 Task: Add a signature Luis Hernandez containing Have a great National Alzheimers Disease Awareness Month, Luis Hernandez to email address softage.9@softage.net and add a folder Tax filings
Action: Mouse moved to (903, 60)
Screenshot: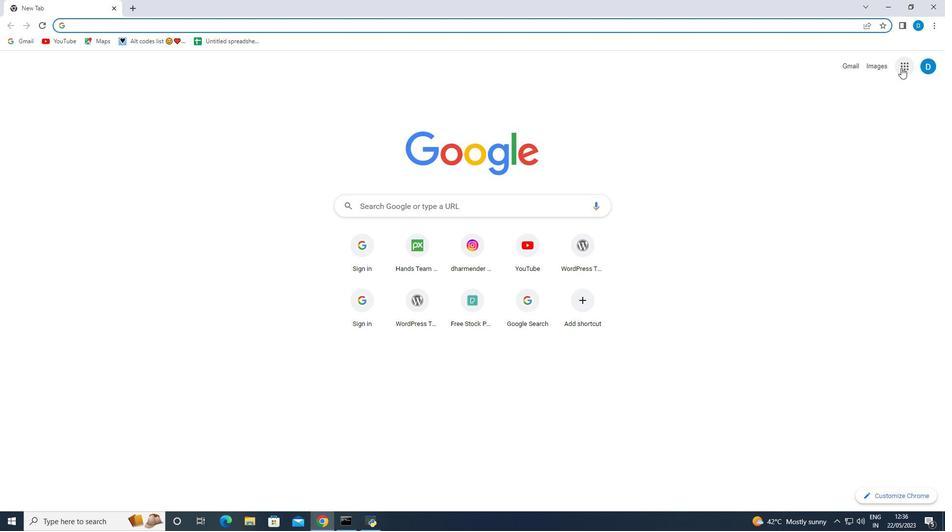 
Action: Mouse pressed left at (903, 60)
Screenshot: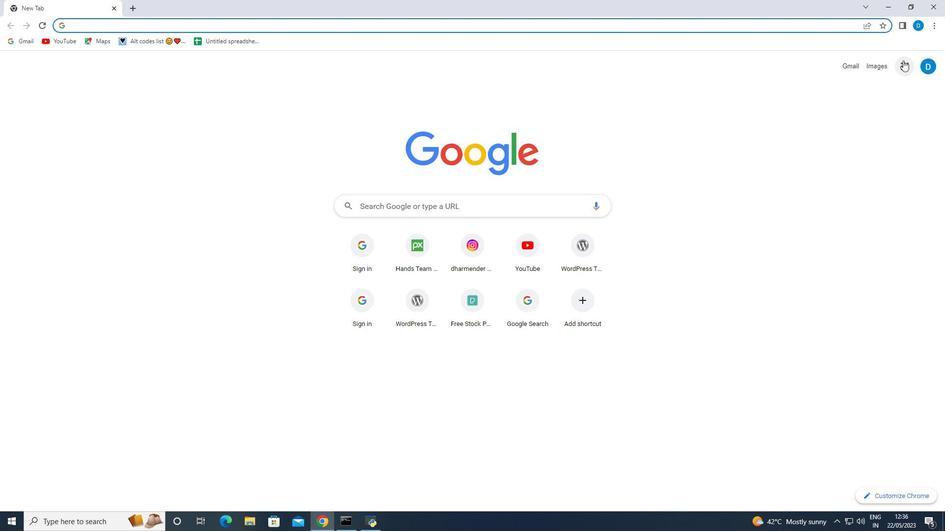 
Action: Mouse moved to (821, 213)
Screenshot: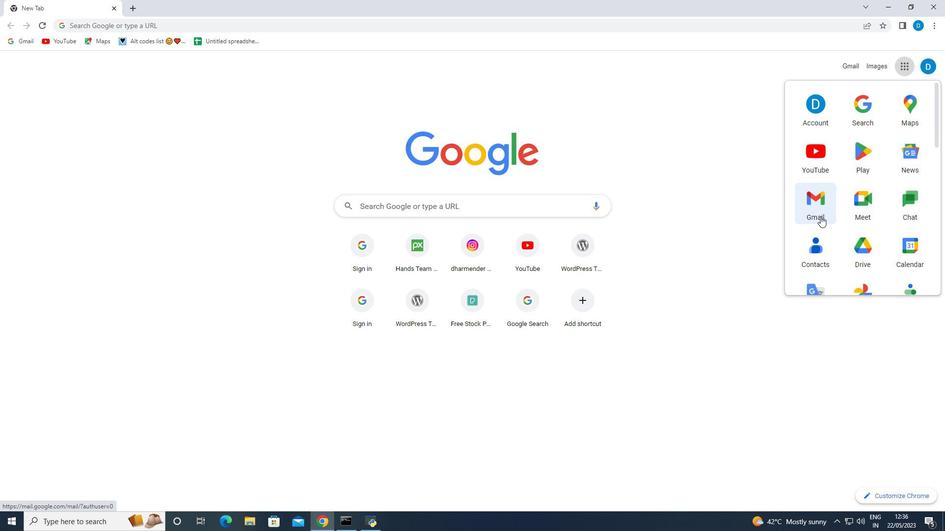 
Action: Mouse pressed left at (821, 213)
Screenshot: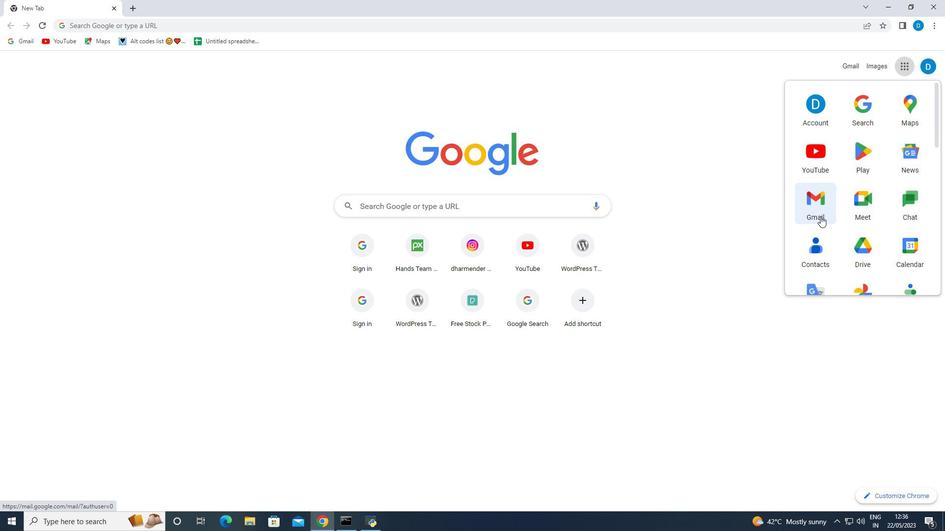 
Action: Mouse moved to (880, 68)
Screenshot: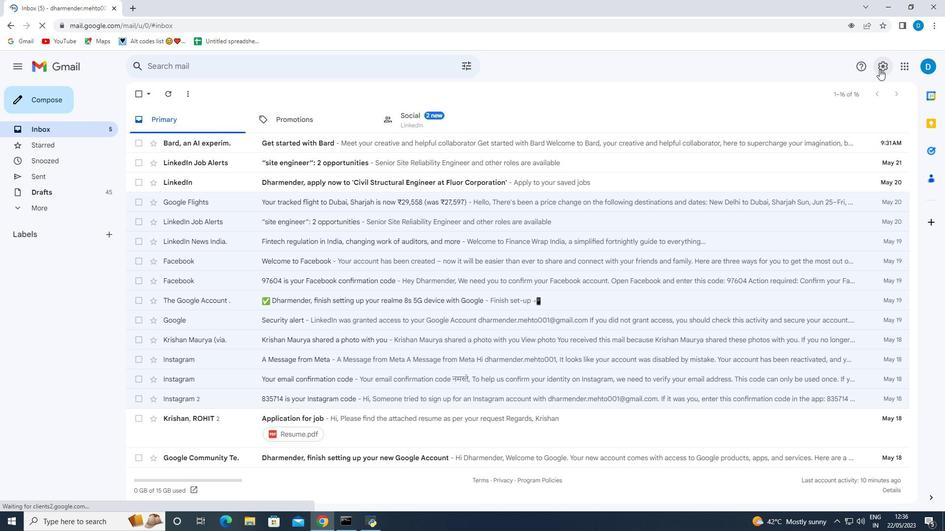 
Action: Mouse pressed left at (880, 68)
Screenshot: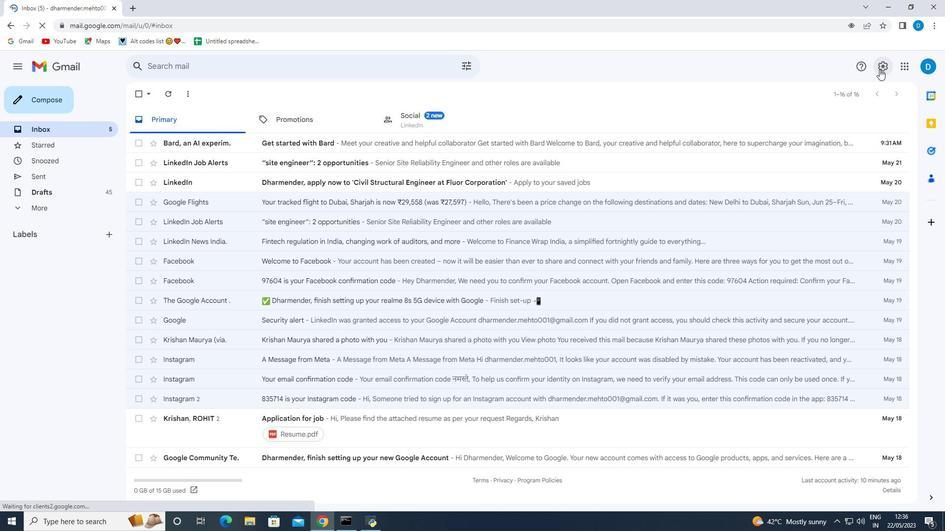 
Action: Mouse moved to (852, 117)
Screenshot: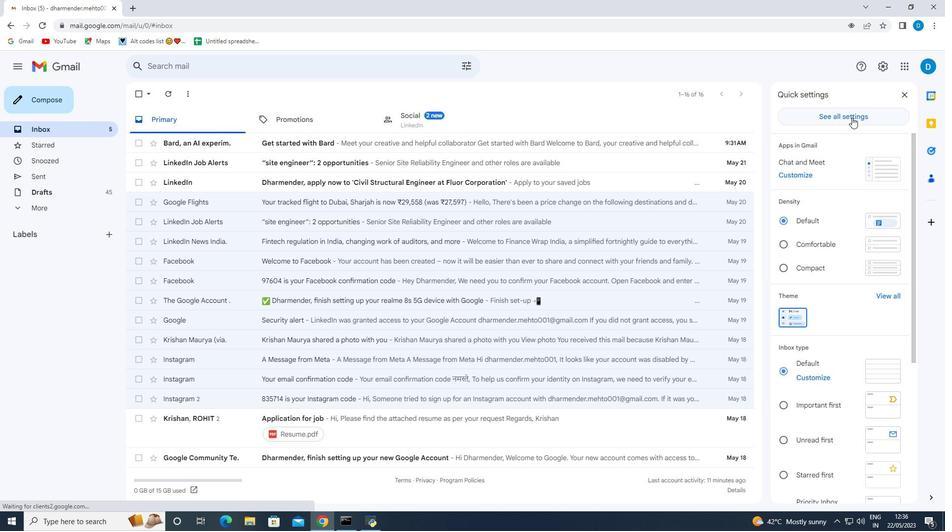 
Action: Mouse pressed left at (852, 117)
Screenshot: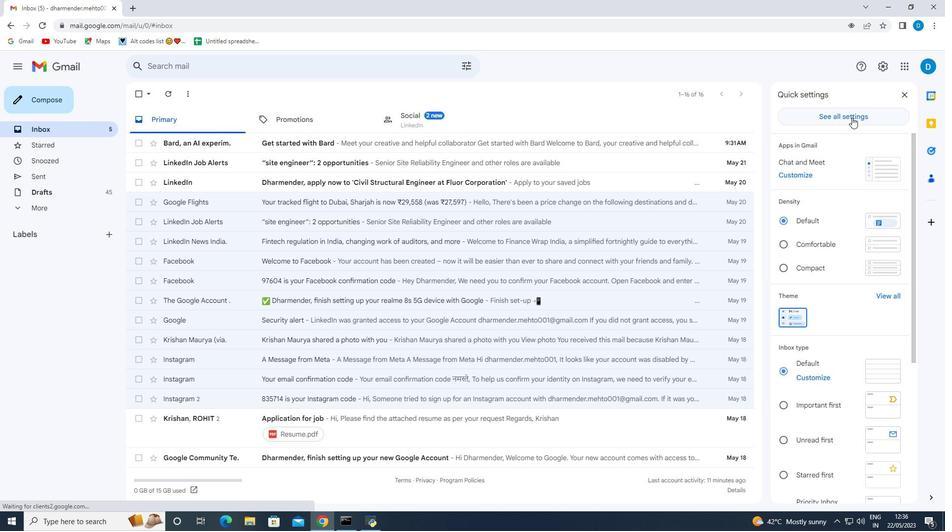 
Action: Mouse moved to (329, 271)
Screenshot: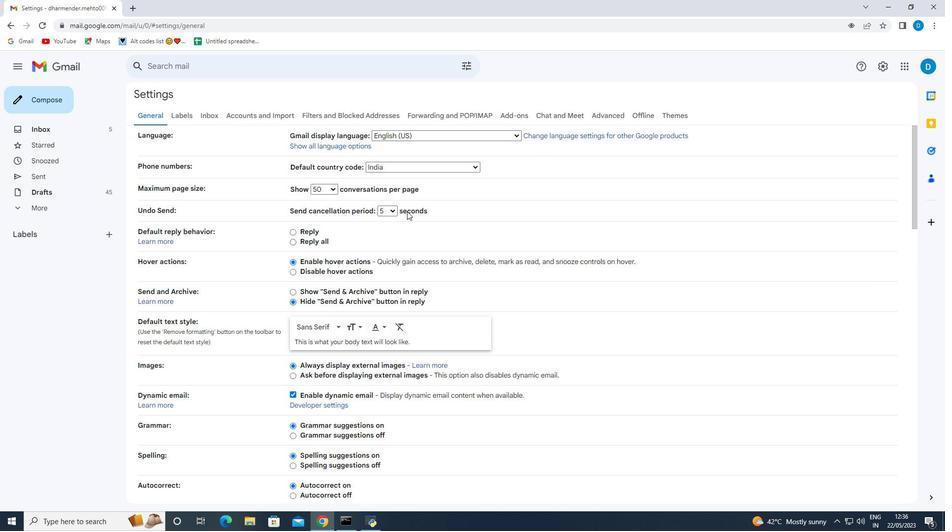 
Action: Mouse scrolled (329, 271) with delta (0, 0)
Screenshot: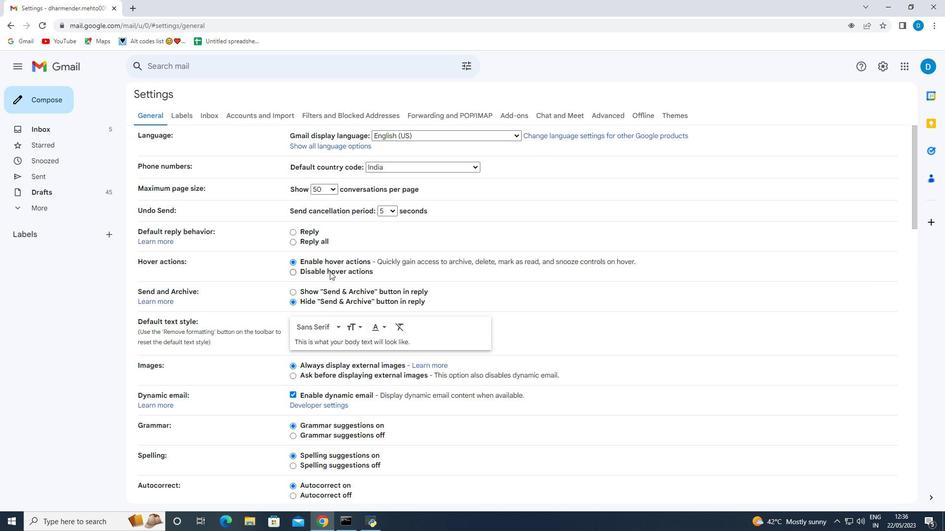 
Action: Mouse scrolled (329, 271) with delta (0, 0)
Screenshot: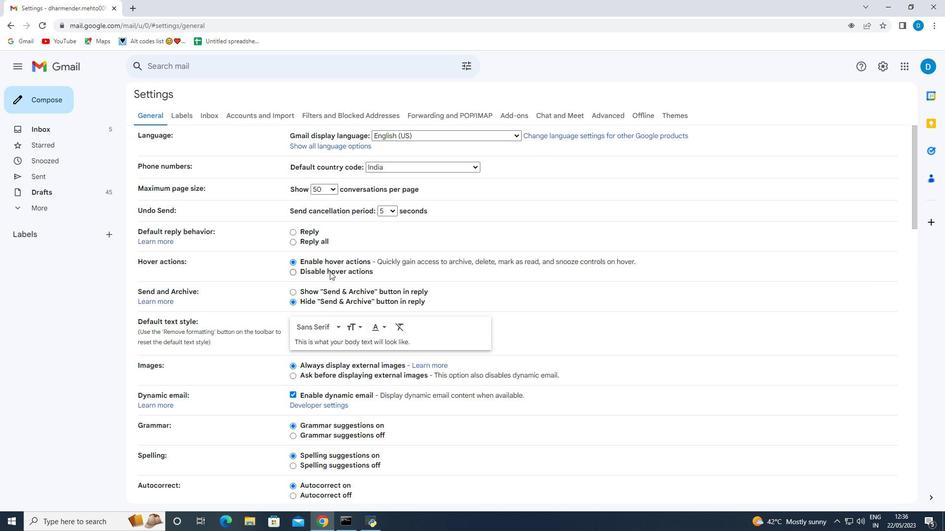
Action: Mouse scrolled (329, 271) with delta (0, 0)
Screenshot: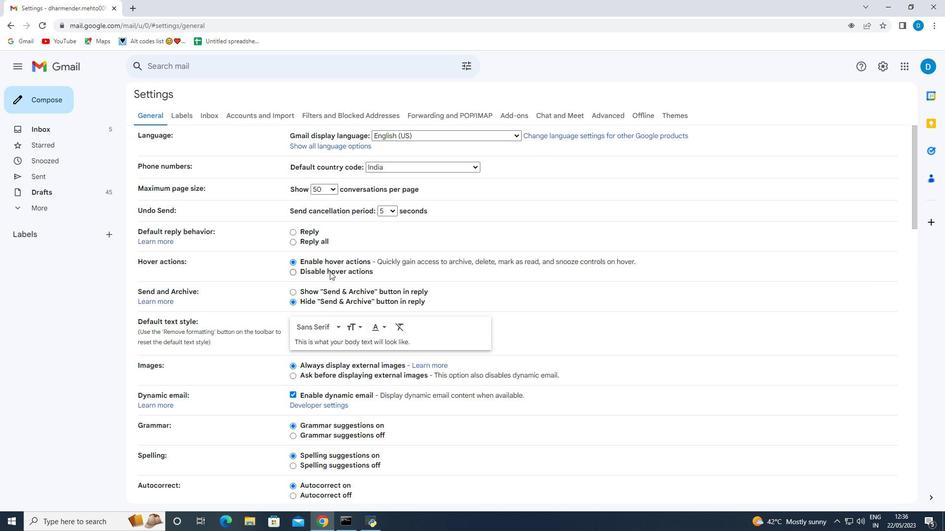 
Action: Mouse scrolled (329, 271) with delta (0, 0)
Screenshot: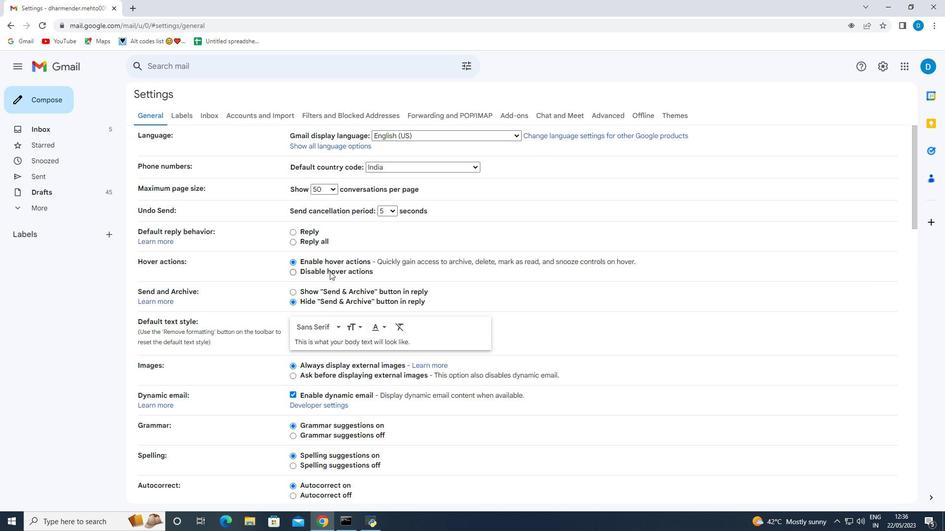 
Action: Mouse scrolled (329, 271) with delta (0, 0)
Screenshot: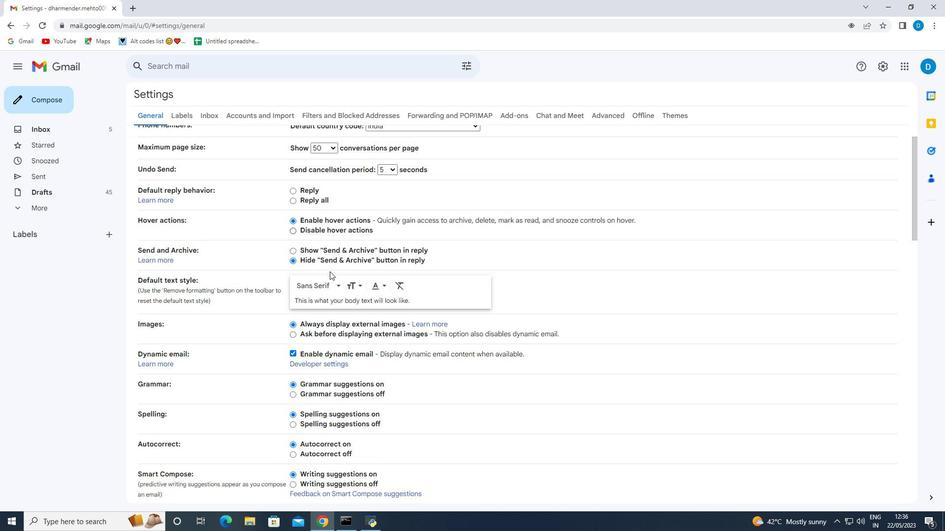 
Action: Mouse scrolled (329, 271) with delta (0, 0)
Screenshot: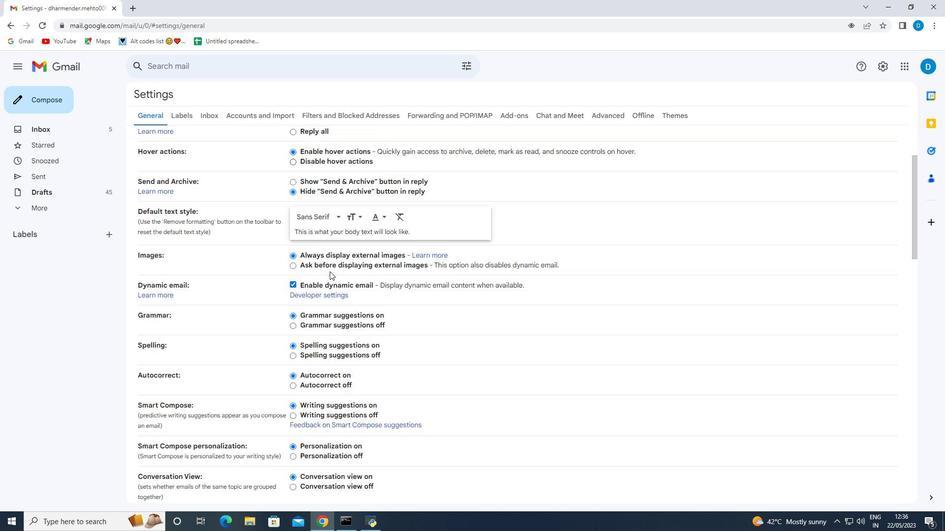 
Action: Mouse scrolled (329, 271) with delta (0, 0)
Screenshot: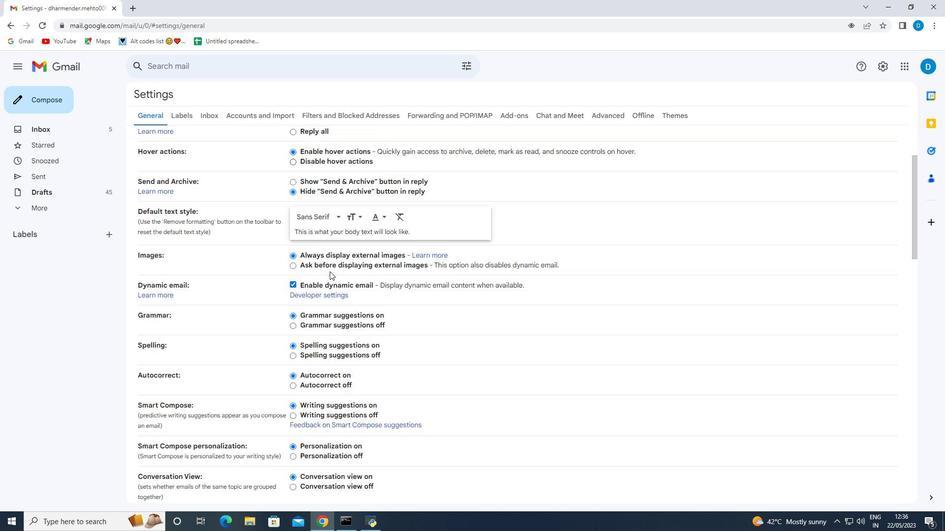 
Action: Mouse scrolled (329, 271) with delta (0, 0)
Screenshot: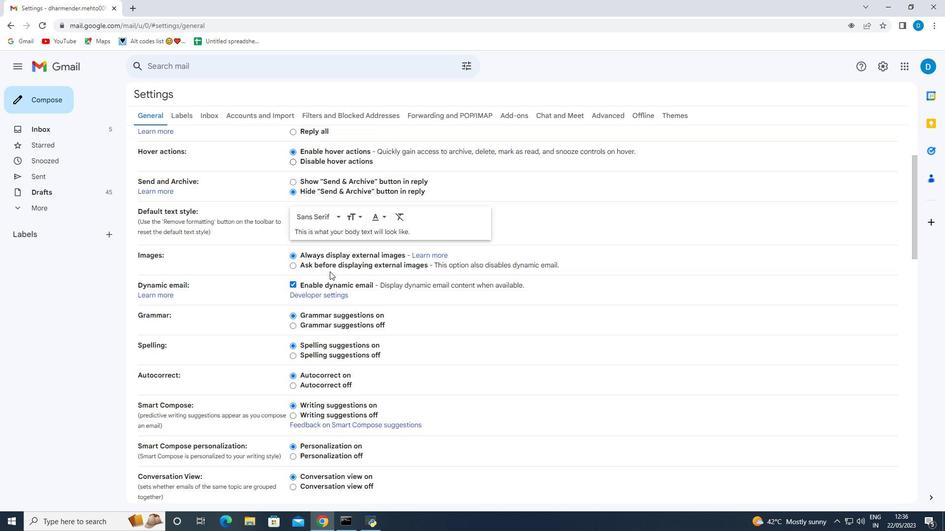 
Action: Mouse scrolled (329, 271) with delta (0, 0)
Screenshot: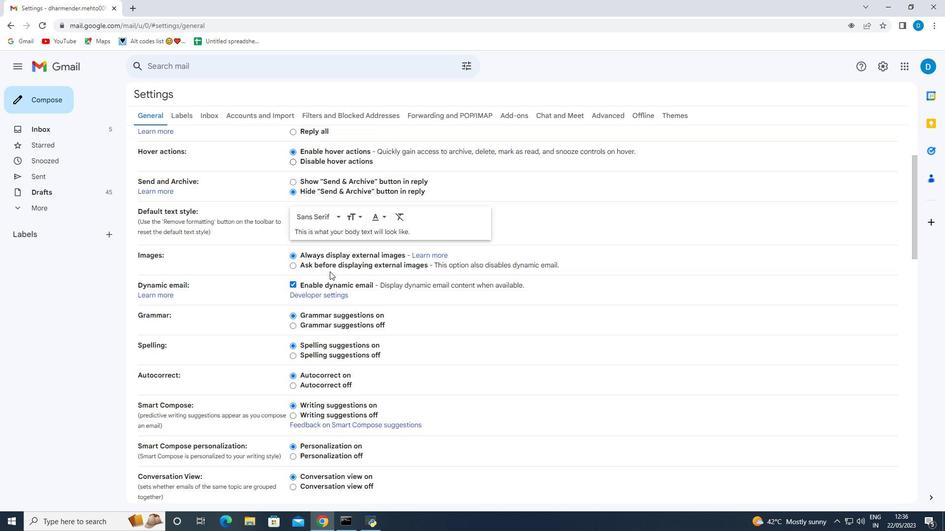 
Action: Mouse scrolled (329, 271) with delta (0, 0)
Screenshot: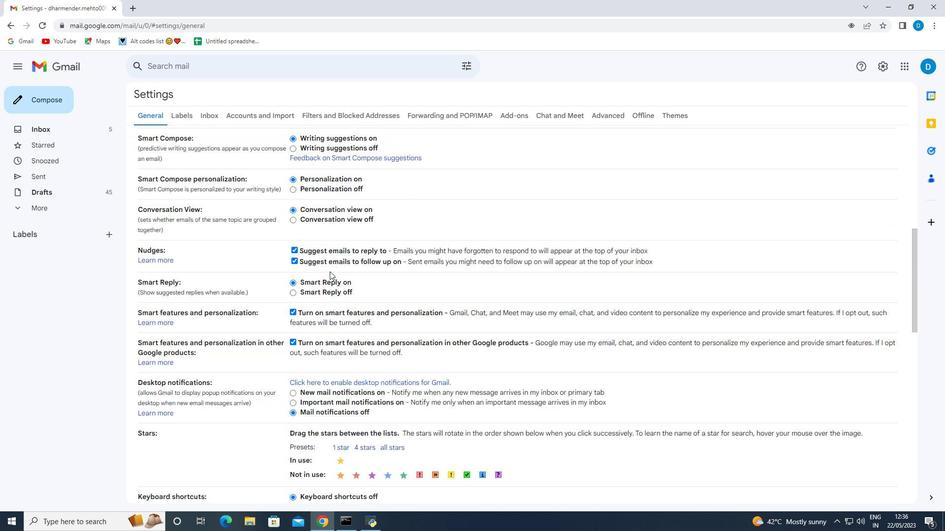 
Action: Mouse scrolled (329, 271) with delta (0, 0)
Screenshot: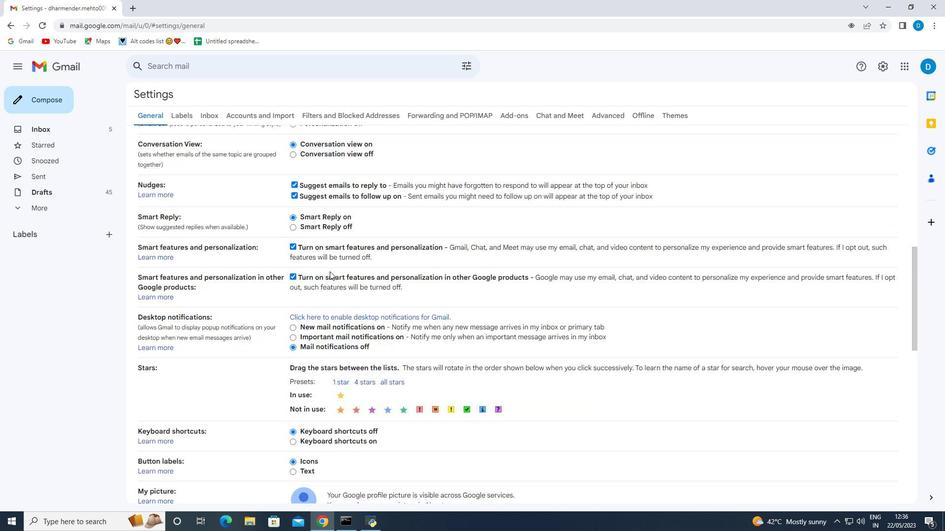 
Action: Mouse scrolled (329, 271) with delta (0, 0)
Screenshot: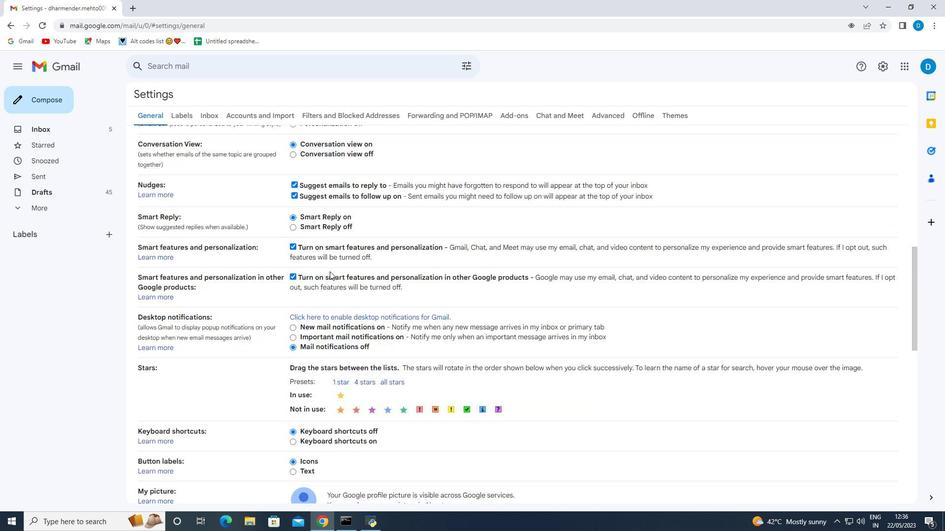 
Action: Mouse scrolled (329, 271) with delta (0, 0)
Screenshot: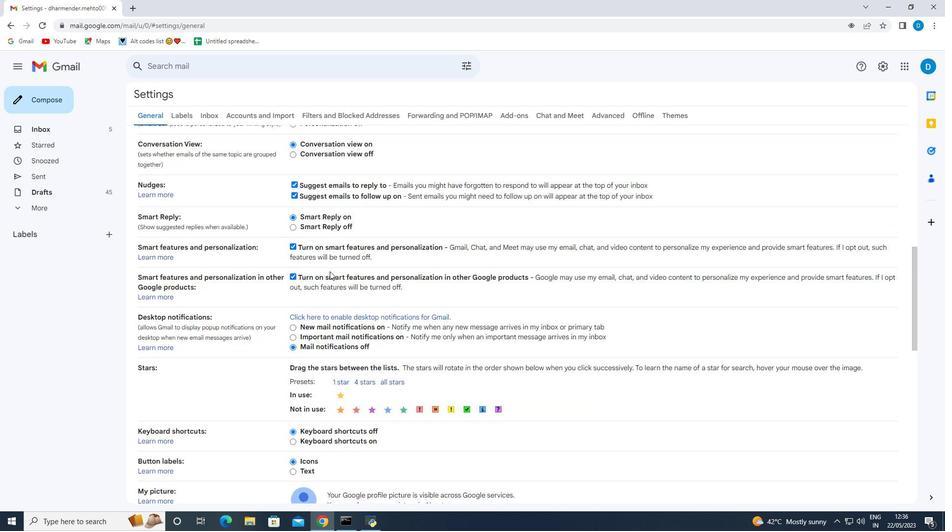
Action: Mouse scrolled (329, 271) with delta (0, 0)
Screenshot: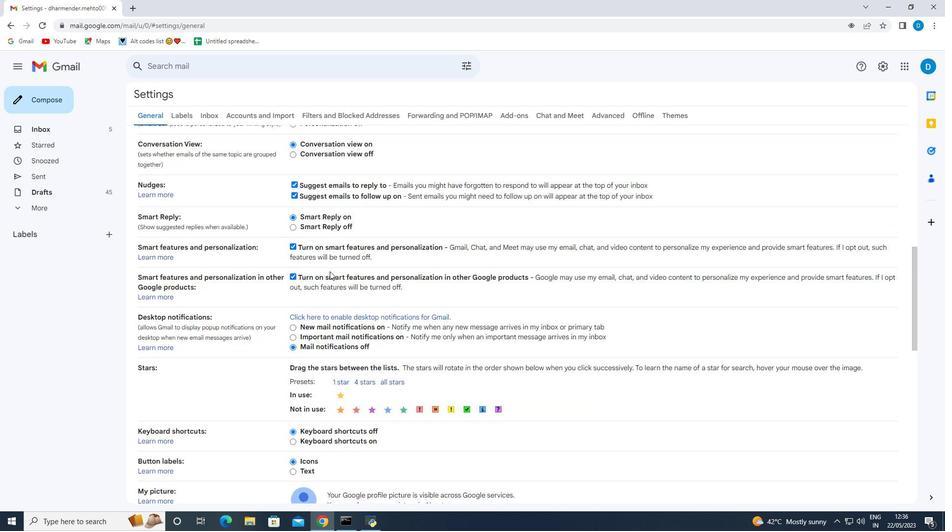 
Action: Mouse scrolled (329, 271) with delta (0, 0)
Screenshot: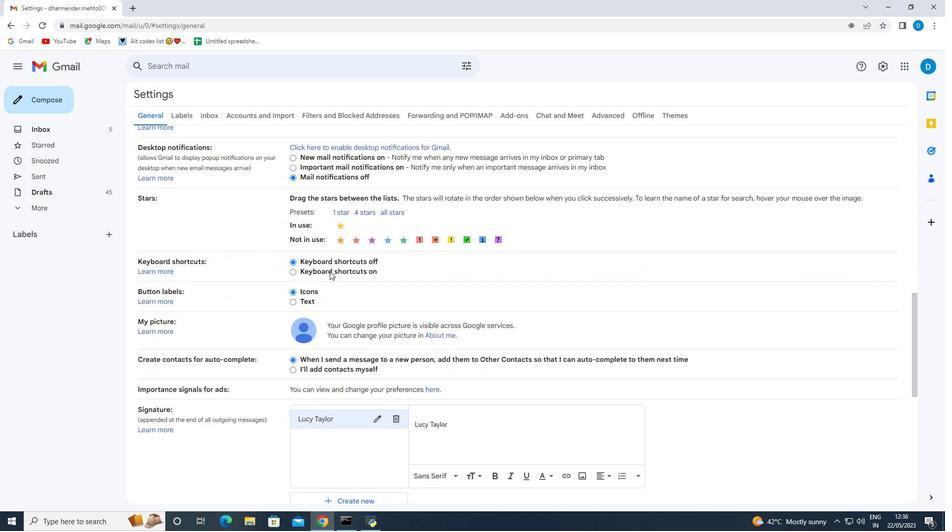 
Action: Mouse scrolled (329, 271) with delta (0, 0)
Screenshot: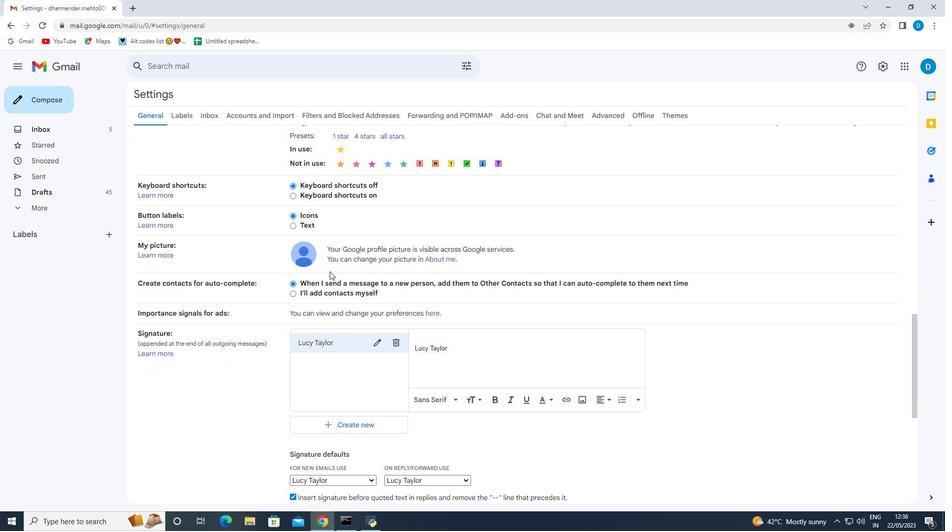 
Action: Mouse scrolled (329, 271) with delta (0, 0)
Screenshot: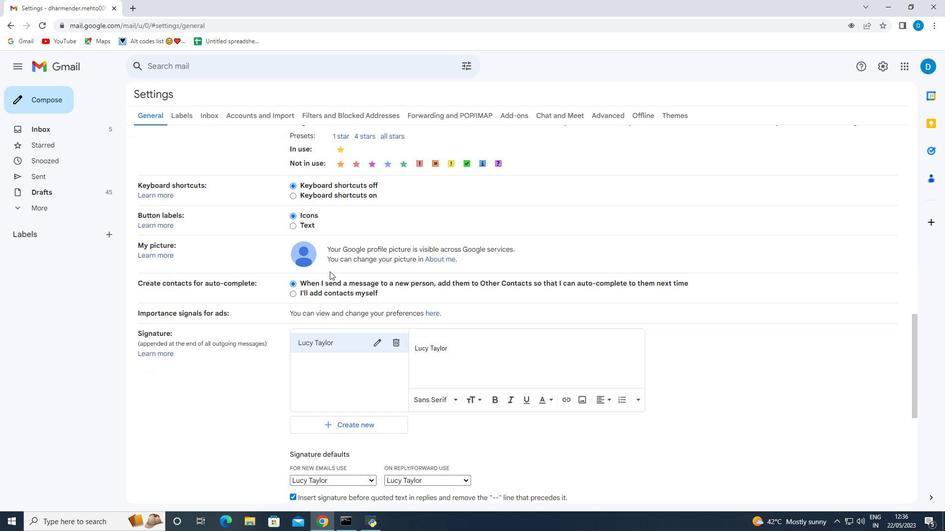 
Action: Mouse moved to (393, 192)
Screenshot: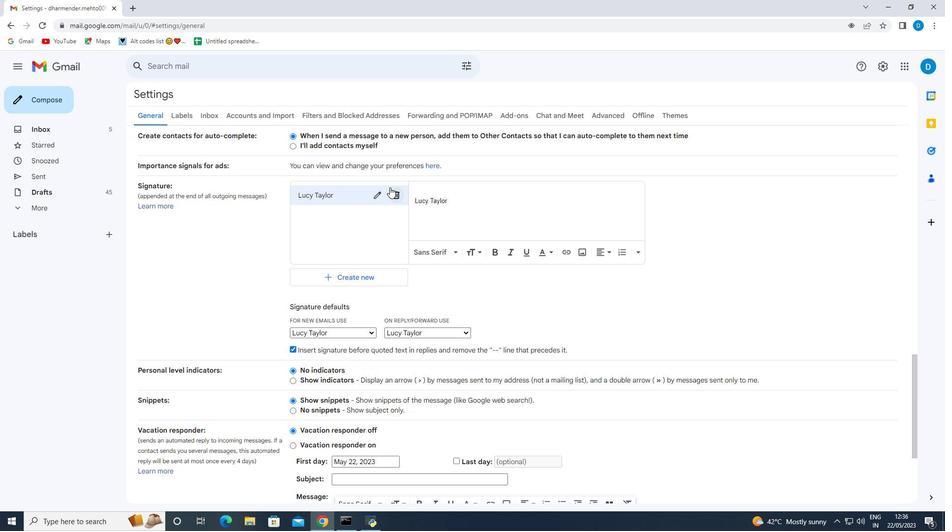 
Action: Mouse pressed left at (393, 192)
Screenshot: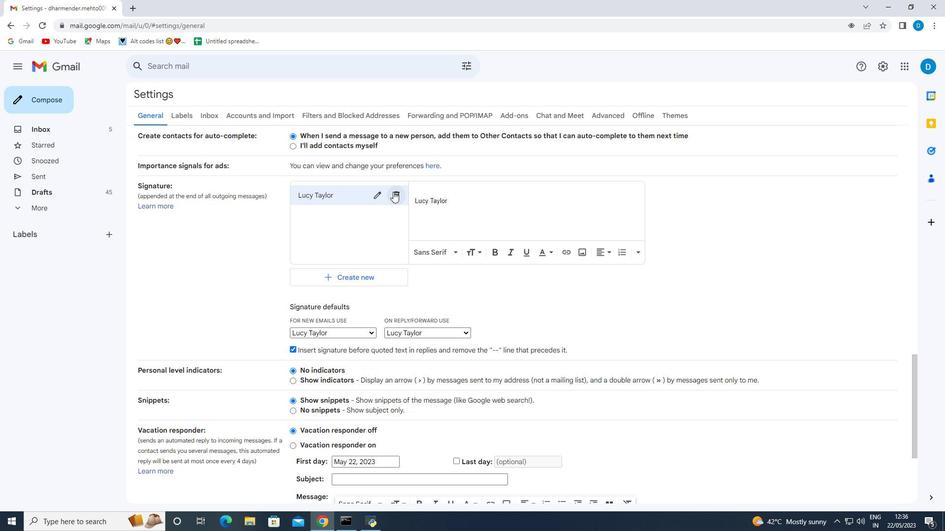 
Action: Mouse moved to (556, 301)
Screenshot: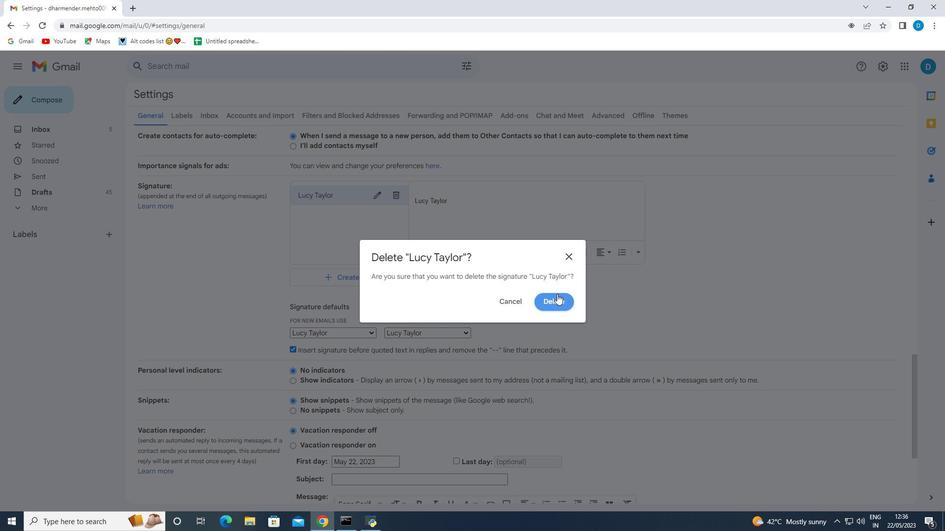 
Action: Mouse pressed left at (556, 301)
Screenshot: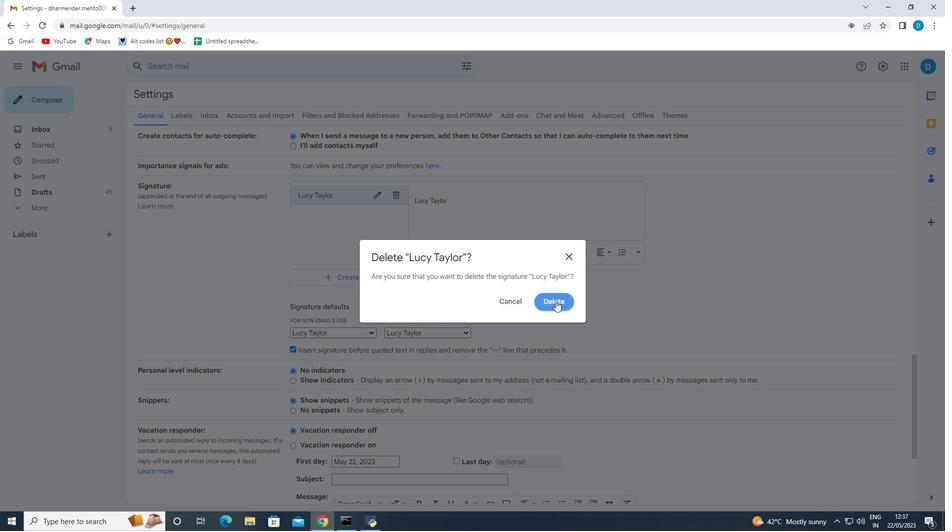 
Action: Mouse moved to (342, 205)
Screenshot: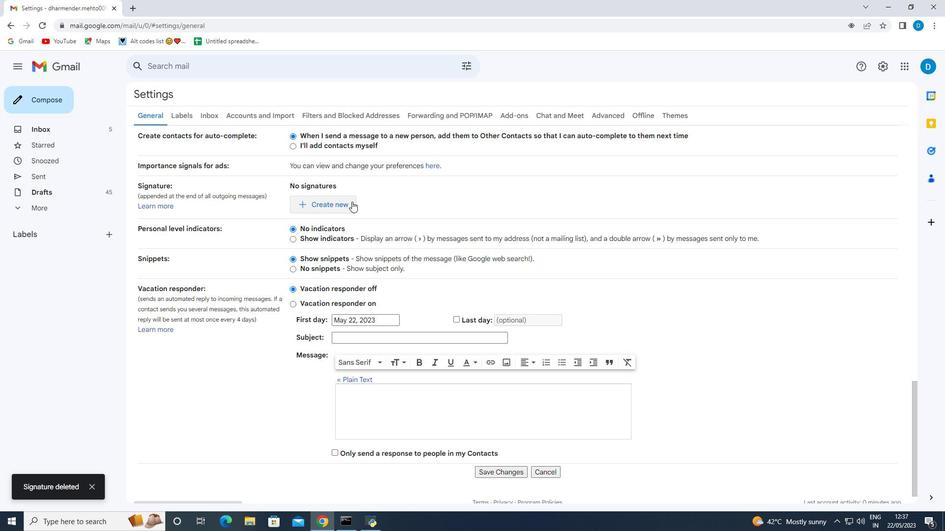 
Action: Mouse pressed left at (342, 205)
Screenshot: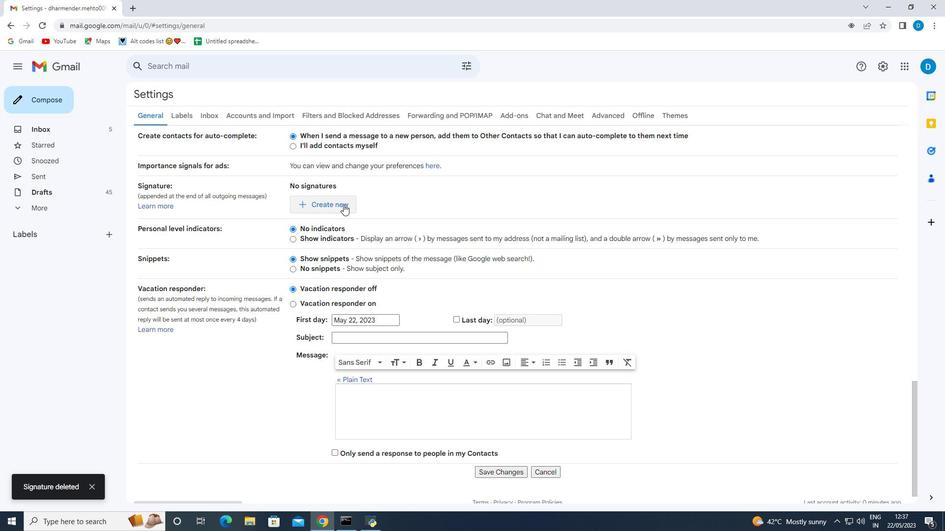 
Action: Mouse moved to (443, 275)
Screenshot: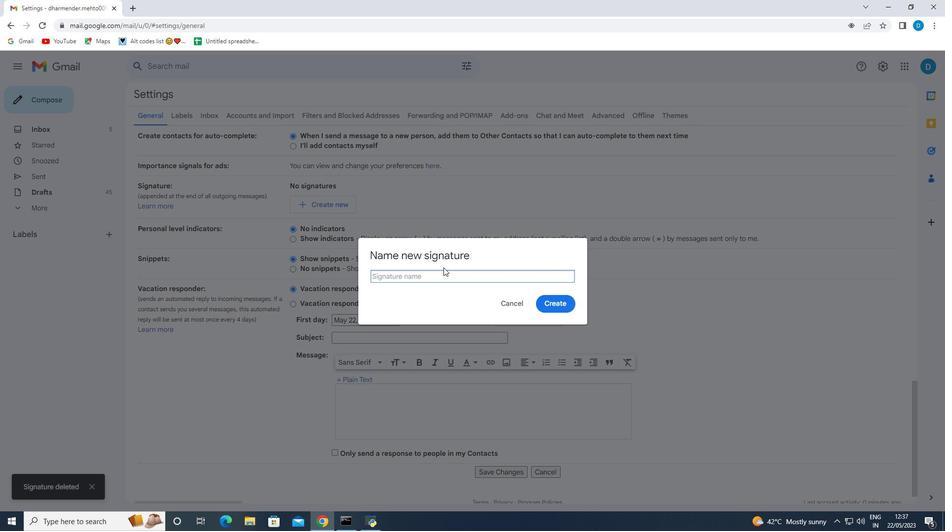 
Action: Mouse pressed left at (443, 275)
Screenshot: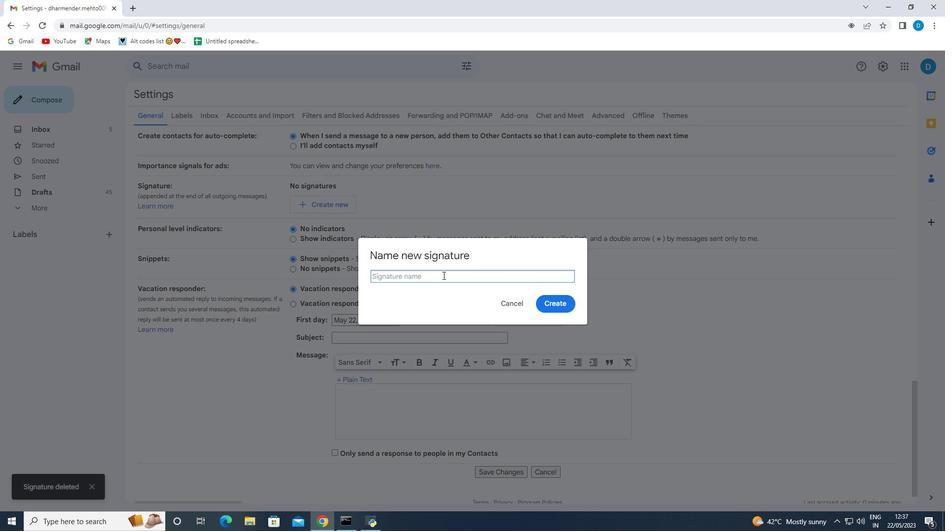 
Action: Key pressed <Key.shift>Li<Key.backspace>uis<Key.space><Key.shift>Hernandez
Screenshot: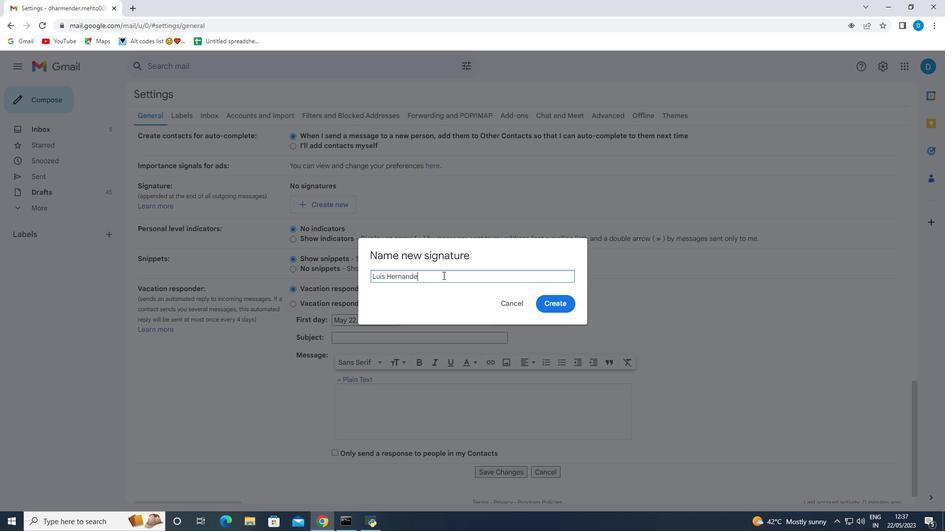 
Action: Mouse moved to (556, 301)
Screenshot: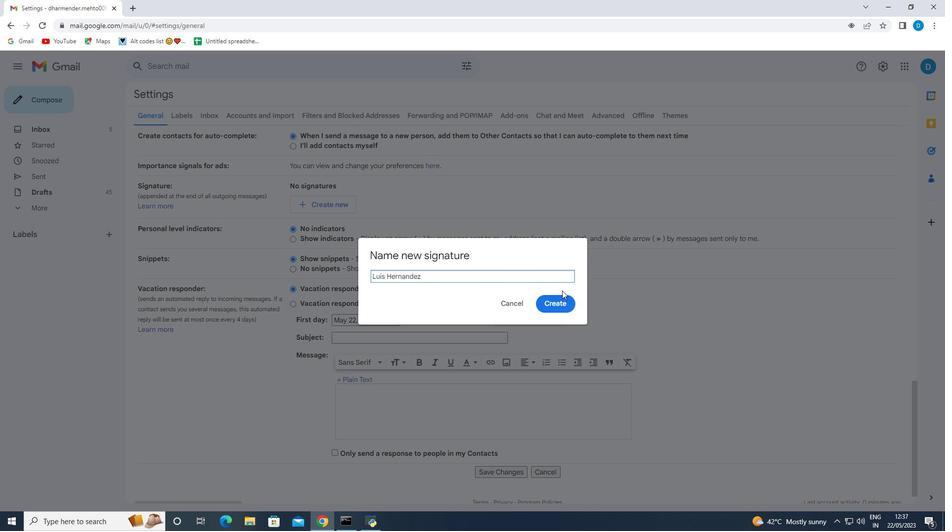 
Action: Mouse pressed left at (556, 301)
Screenshot: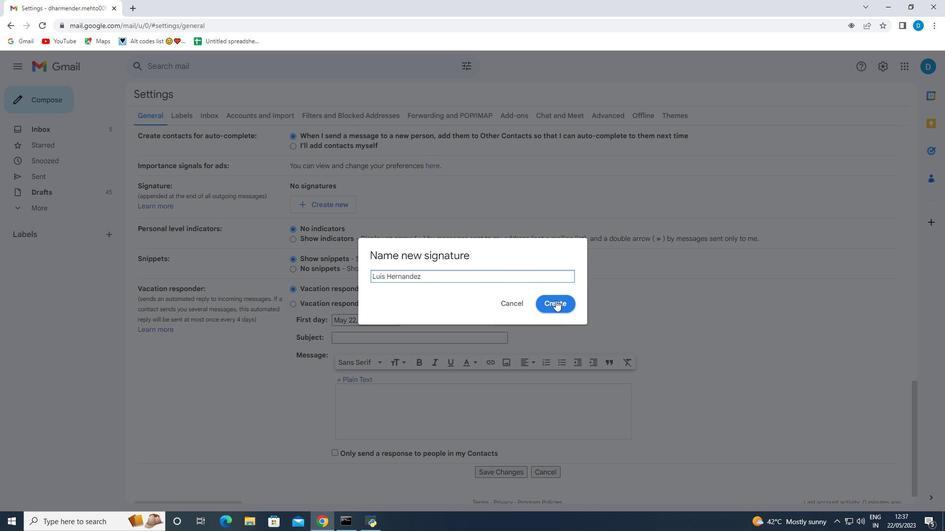 
Action: Mouse moved to (437, 213)
Screenshot: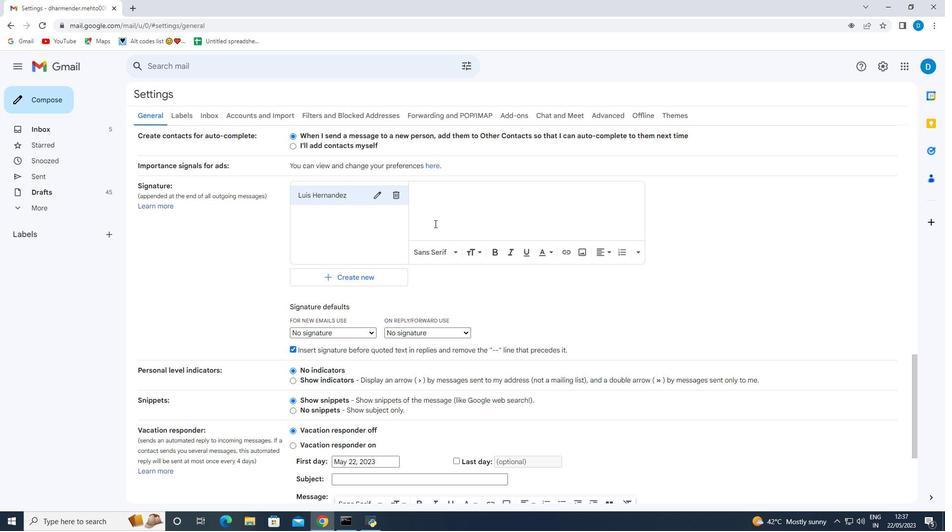 
Action: Mouse pressed left at (437, 213)
Screenshot: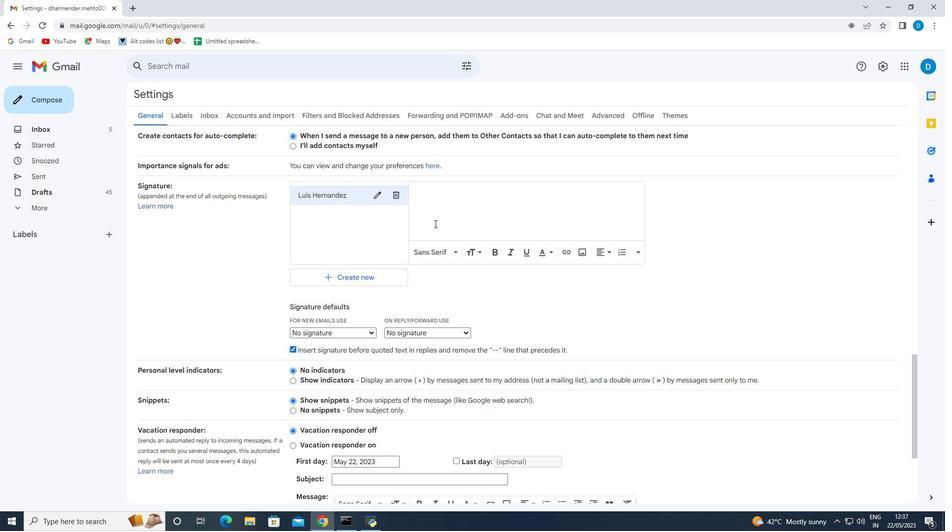 
Action: Mouse moved to (437, 213)
Screenshot: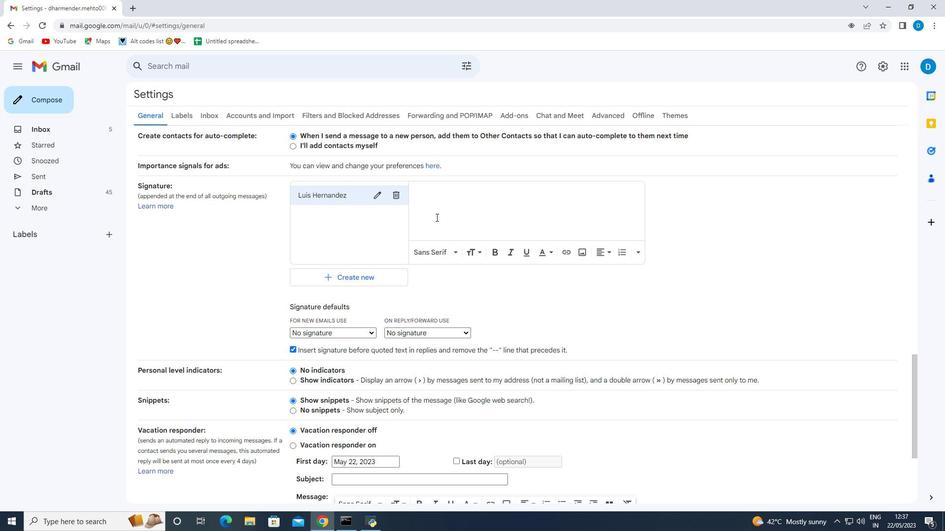 
Action: Key pressed <Key.enter><Key.shift>Luis<Key.space><Key.shift>Hernandez
Screenshot: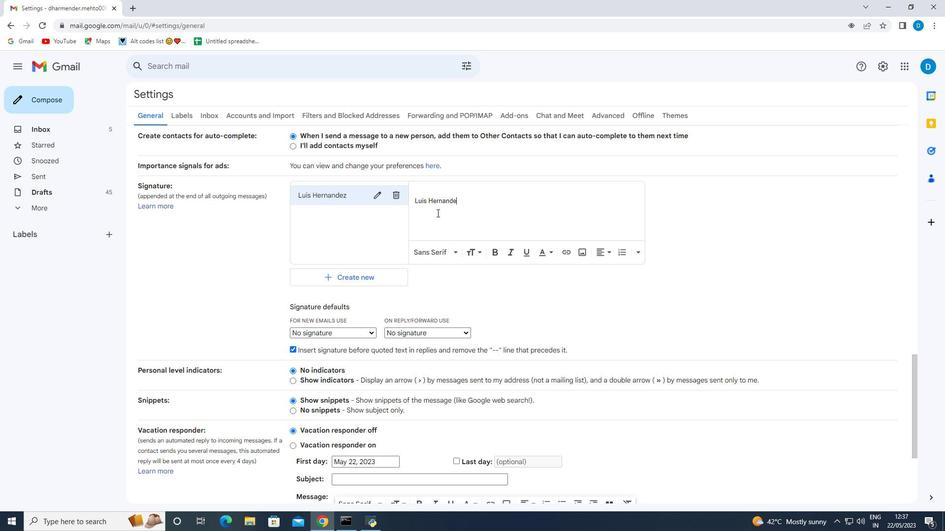 
Action: Mouse moved to (415, 332)
Screenshot: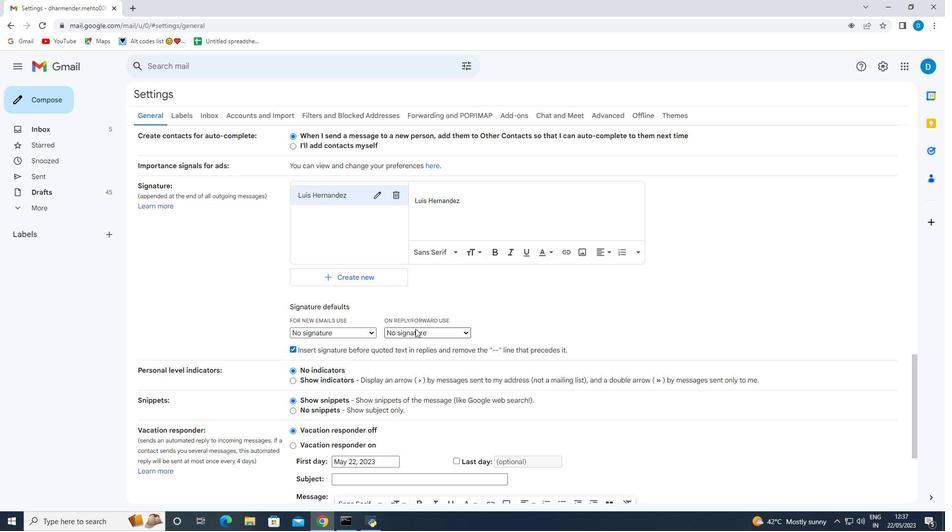 
Action: Mouse pressed left at (415, 332)
Screenshot: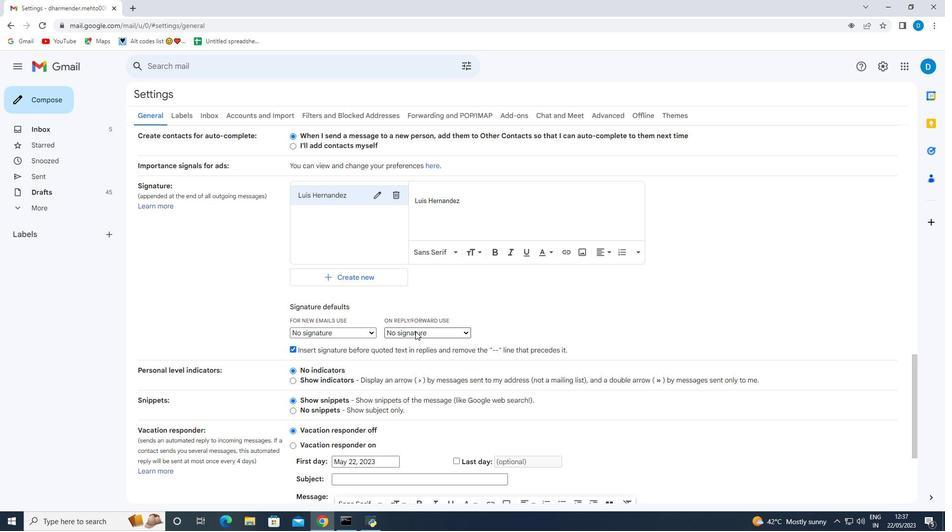 
Action: Mouse moved to (420, 351)
Screenshot: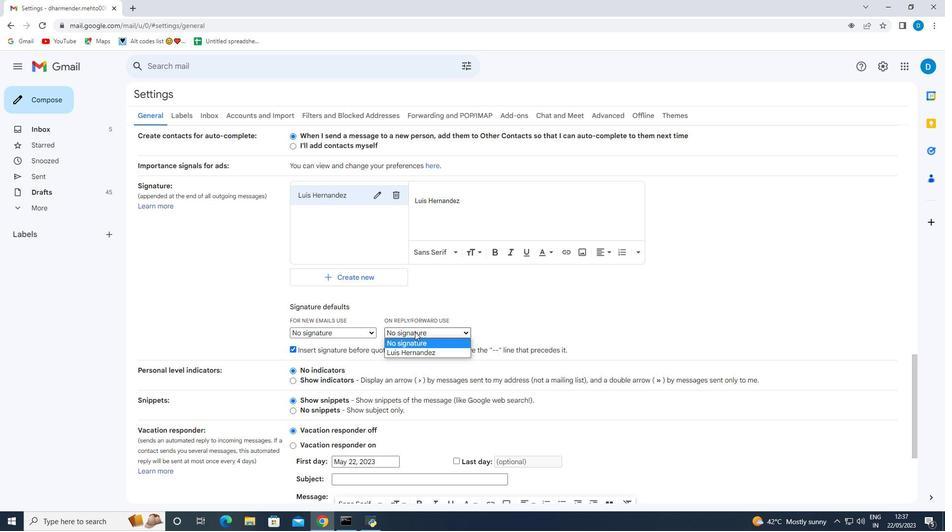 
Action: Mouse pressed left at (420, 351)
Screenshot: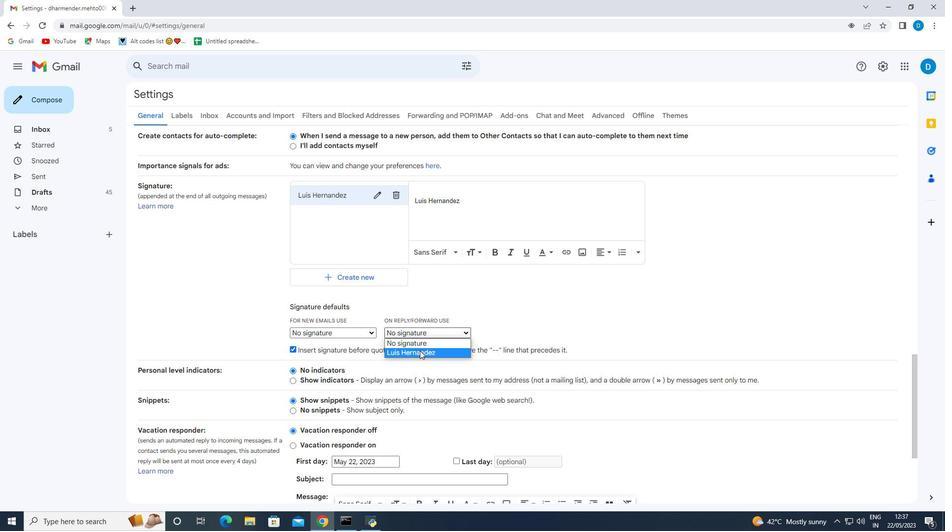 
Action: Mouse moved to (340, 335)
Screenshot: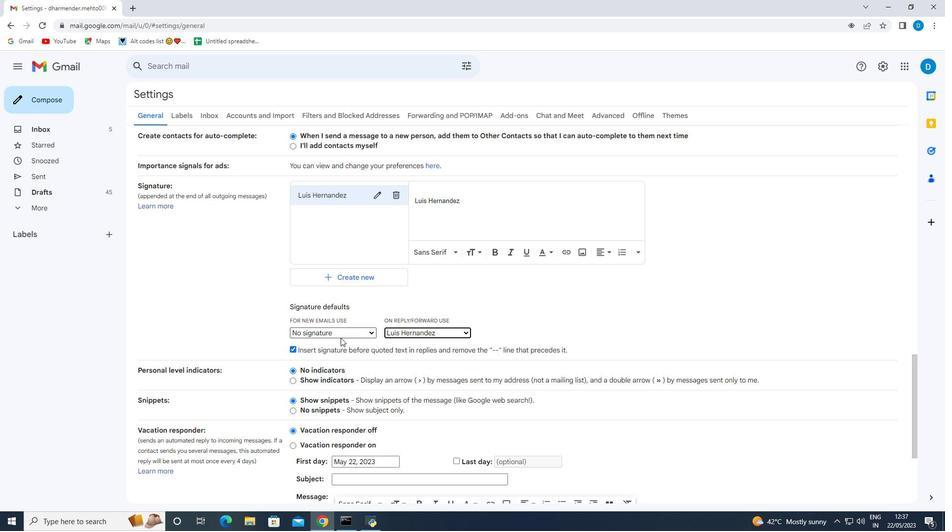 
Action: Mouse pressed left at (340, 335)
Screenshot: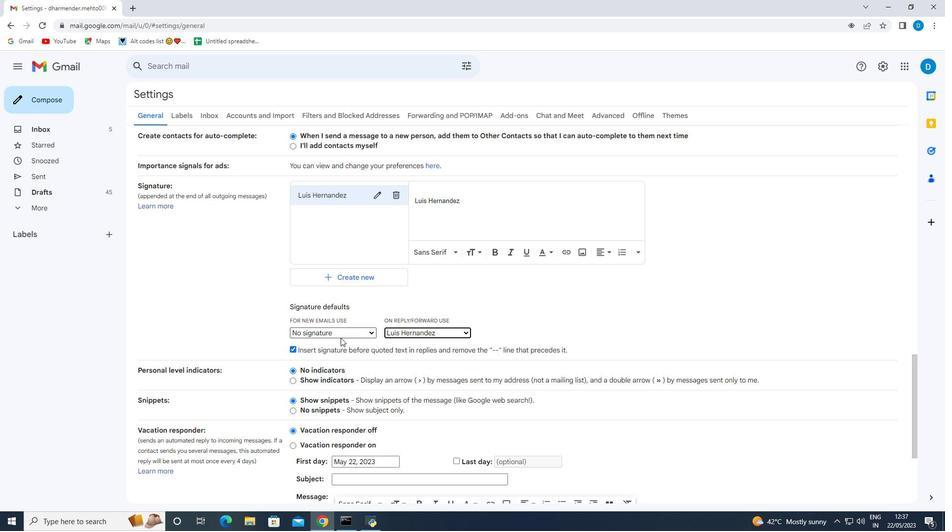 
Action: Mouse moved to (338, 354)
Screenshot: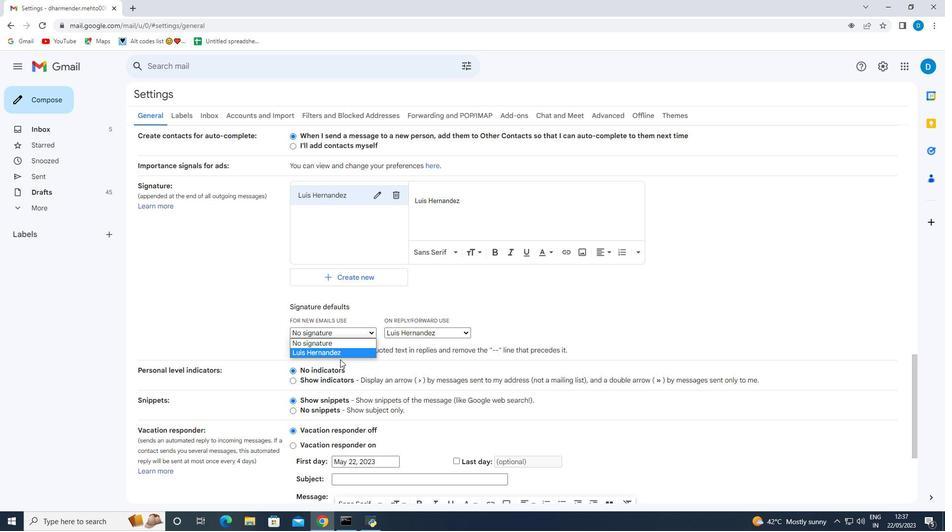
Action: Mouse pressed left at (338, 354)
Screenshot: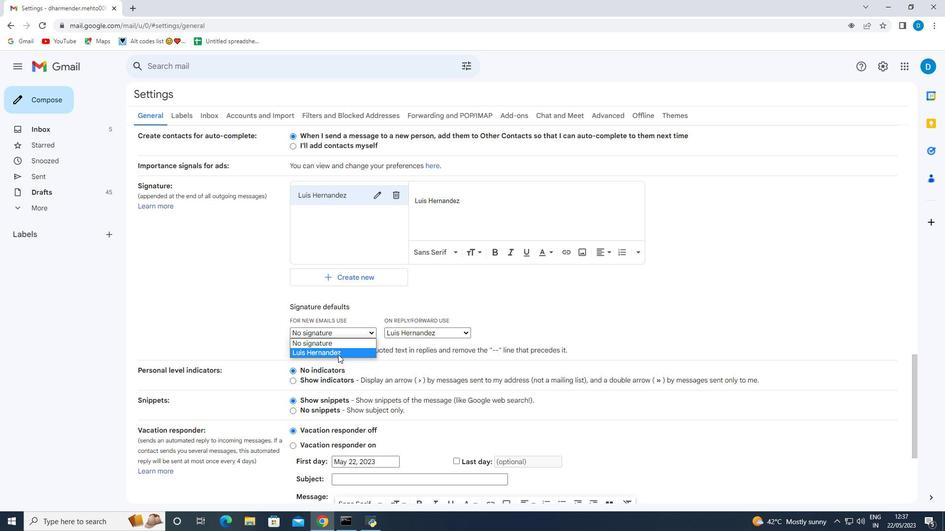 
Action: Mouse moved to (407, 378)
Screenshot: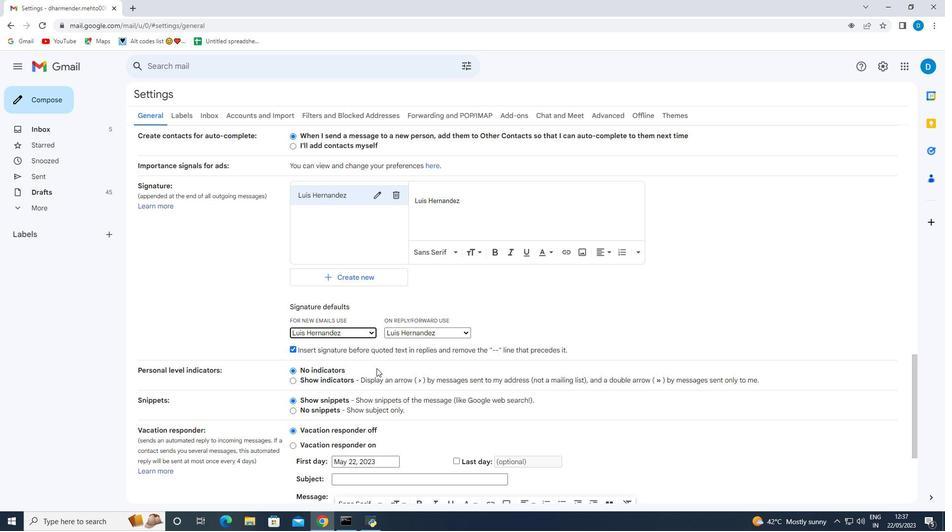 
Action: Mouse scrolled (407, 377) with delta (0, 0)
Screenshot: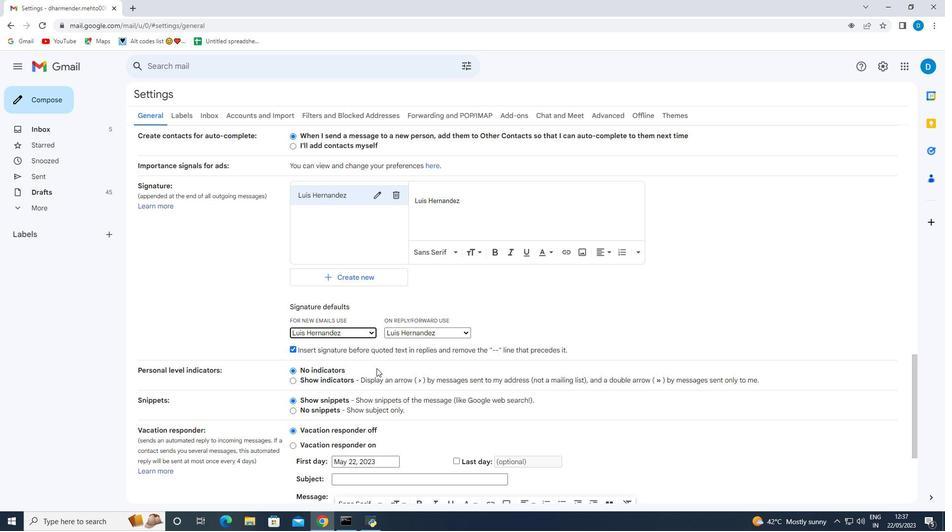 
Action: Mouse moved to (410, 380)
Screenshot: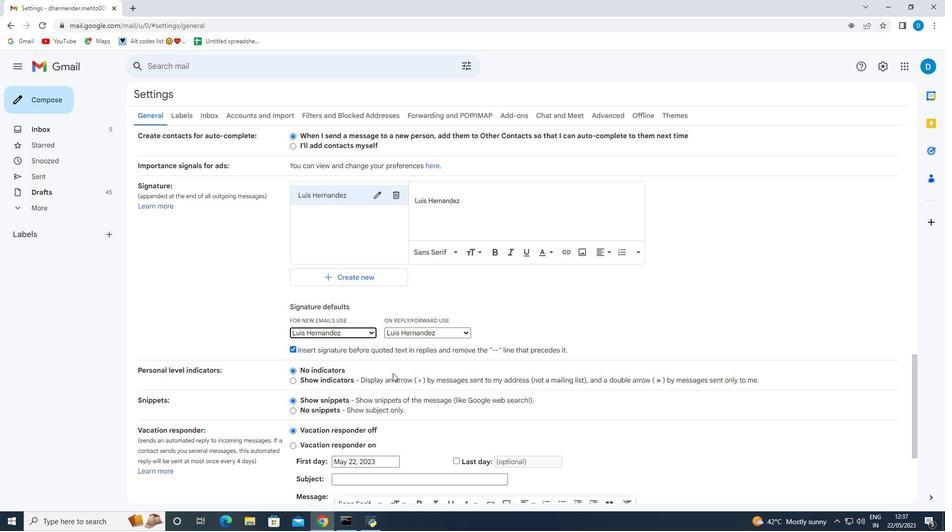 
Action: Mouse scrolled (410, 380) with delta (0, 0)
Screenshot: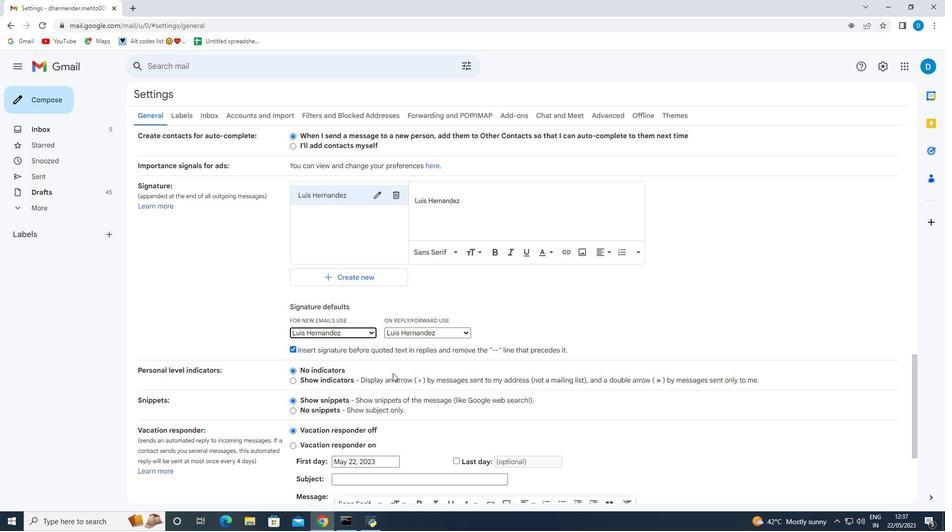 
Action: Mouse moved to (415, 384)
Screenshot: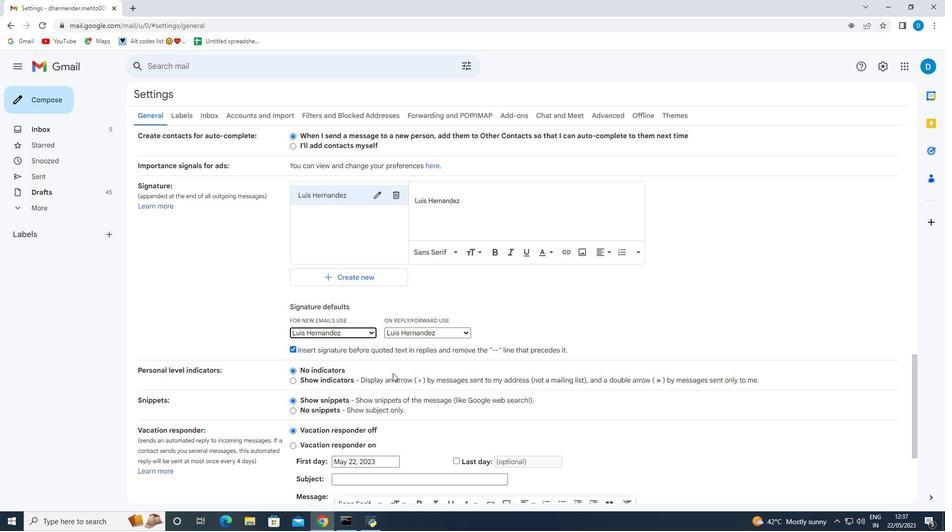 
Action: Mouse scrolled (413, 383) with delta (0, 0)
Screenshot: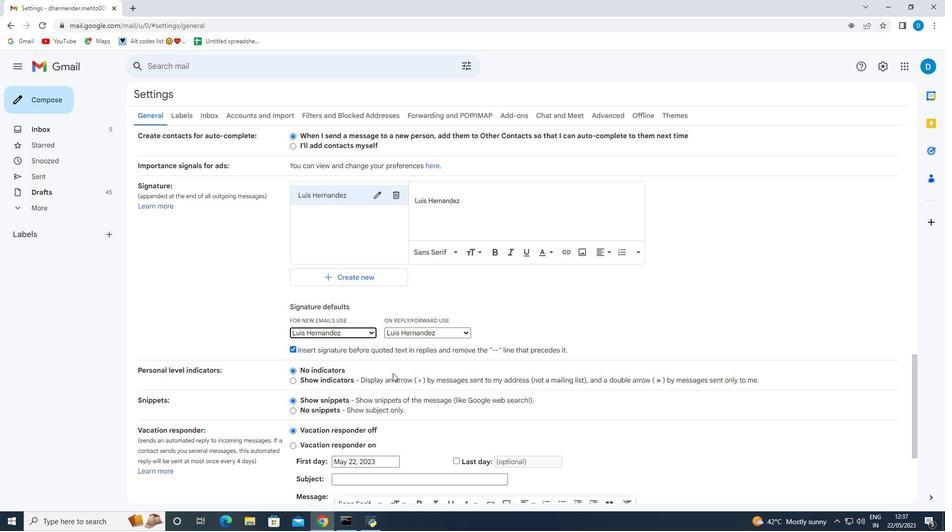 
Action: Mouse moved to (418, 387)
Screenshot: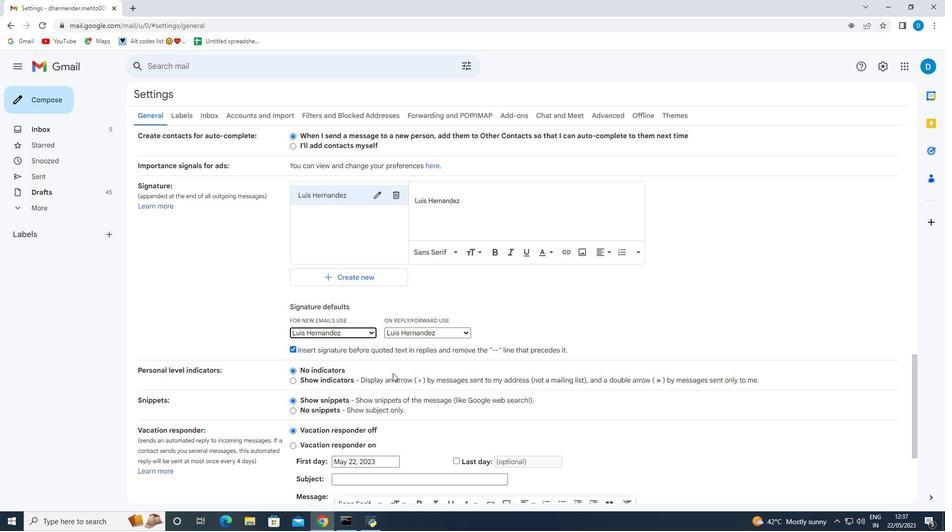 
Action: Mouse scrolled (416, 385) with delta (0, 0)
Screenshot: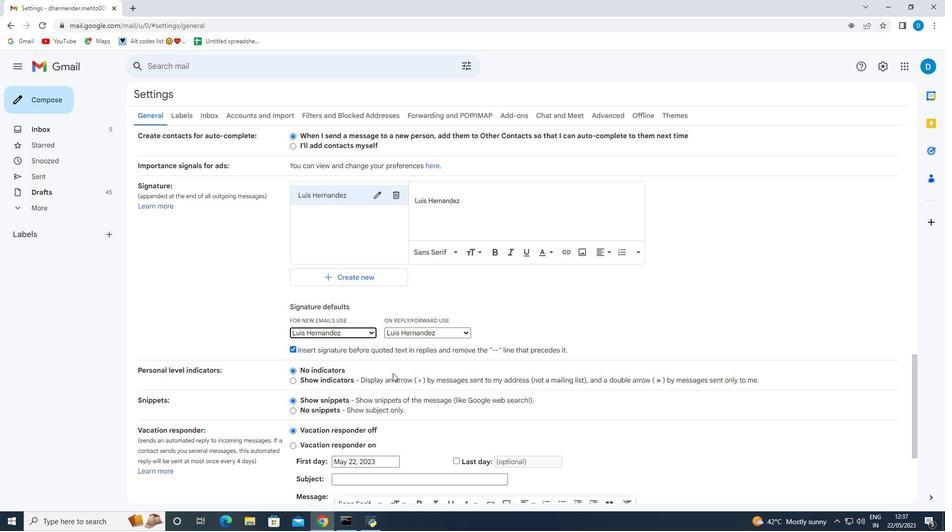
Action: Mouse moved to (421, 388)
Screenshot: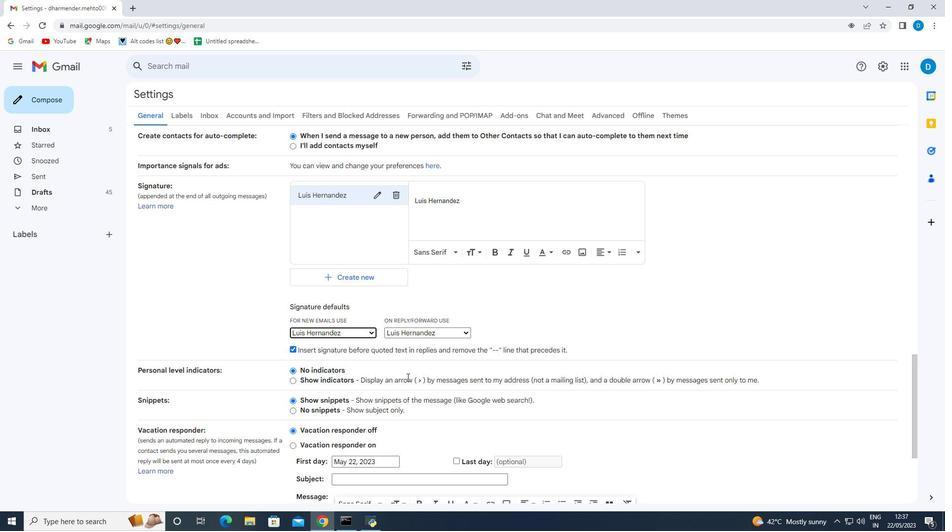 
Action: Mouse scrolled (418, 386) with delta (0, 0)
Screenshot: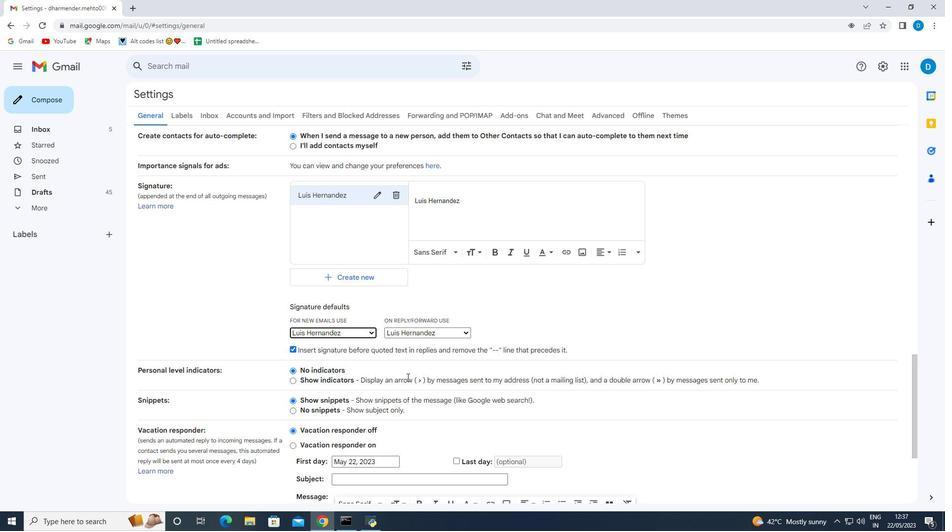 
Action: Mouse moved to (426, 392)
Screenshot: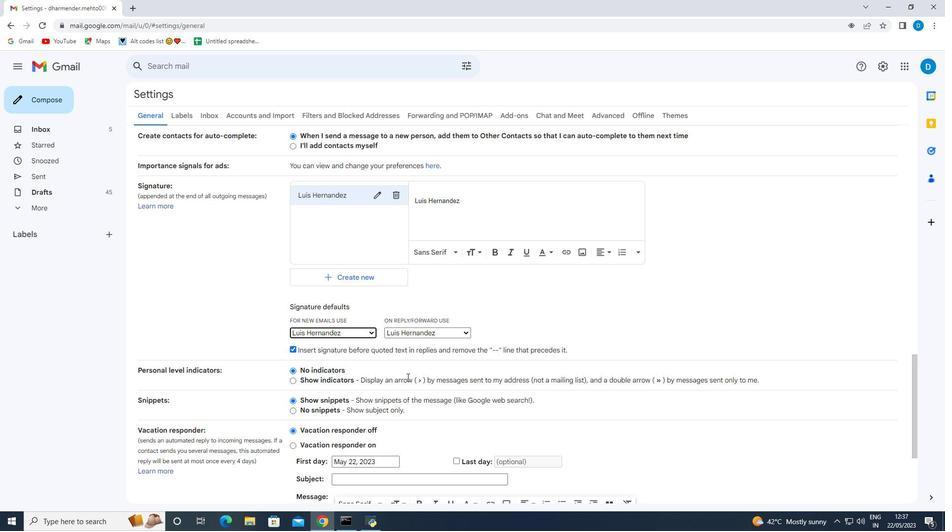 
Action: Mouse scrolled (421, 388) with delta (0, 0)
Screenshot: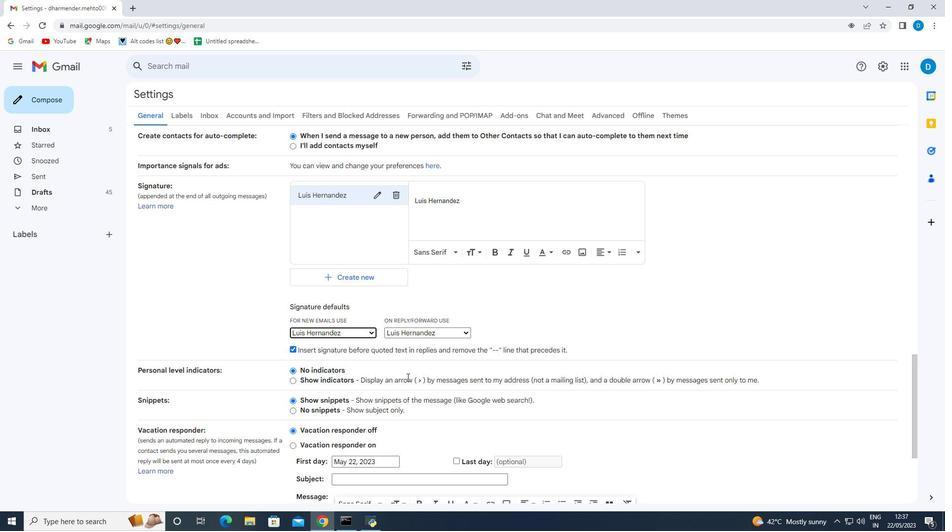
Action: Mouse moved to (489, 449)
Screenshot: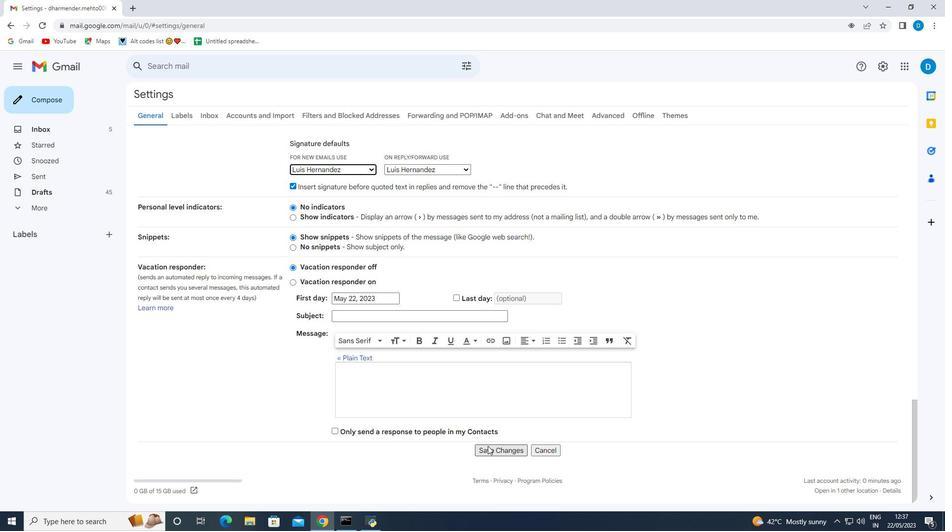 
Action: Mouse pressed left at (489, 449)
Screenshot: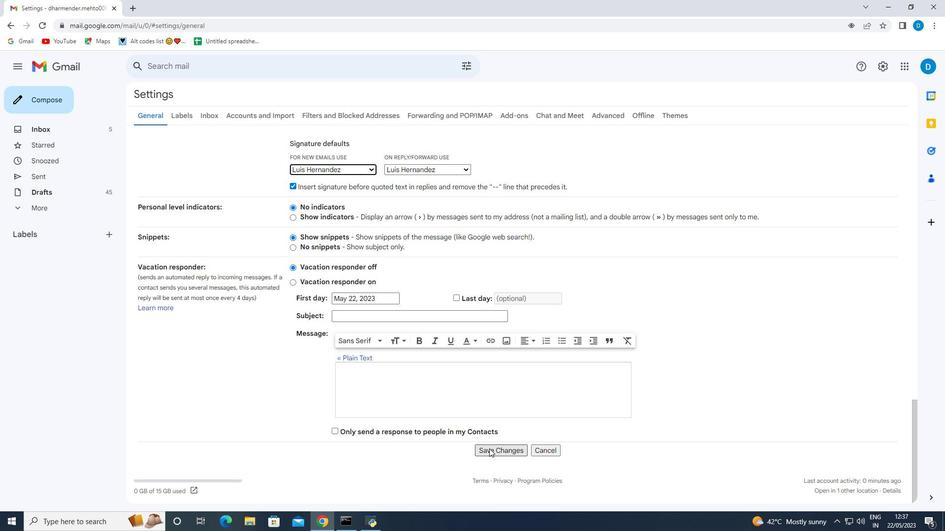 
Action: Mouse moved to (59, 92)
Screenshot: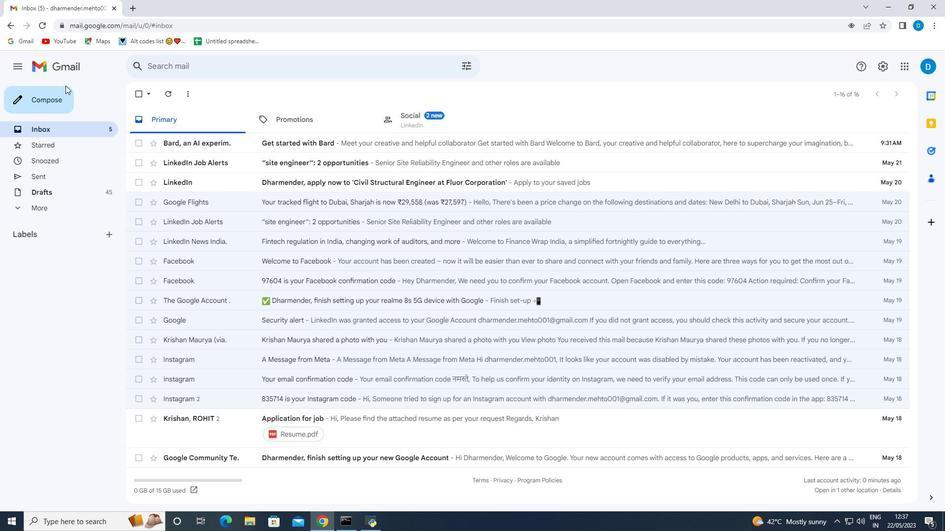 
Action: Mouse pressed left at (59, 92)
Screenshot: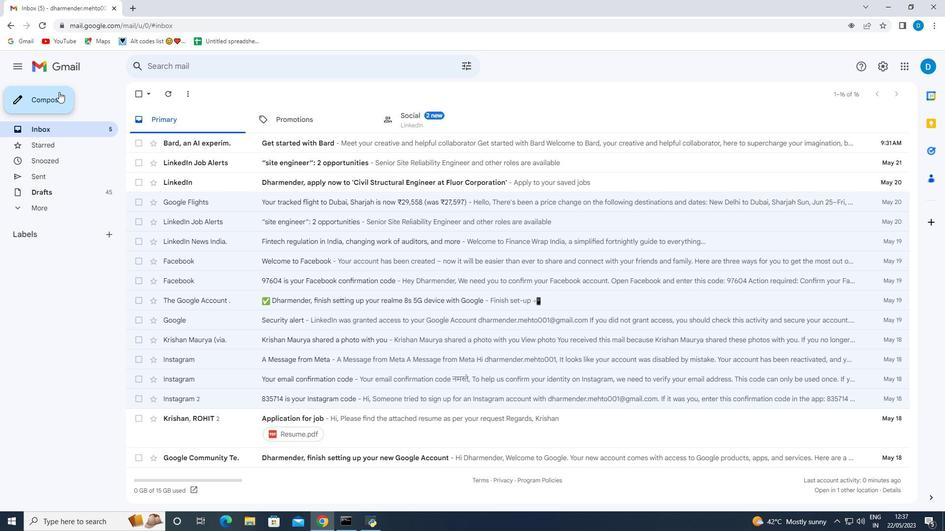 
Action: Mouse moved to (625, 281)
Screenshot: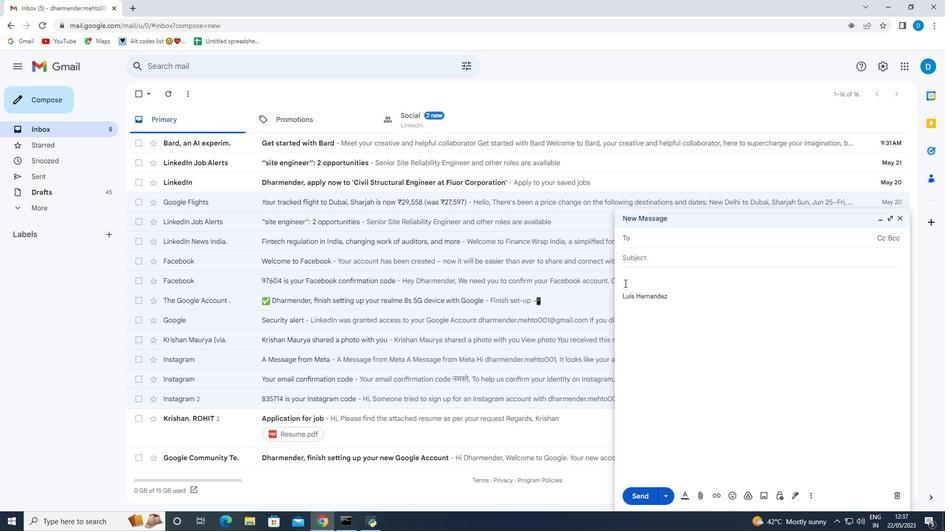 
Action: Mouse pressed left at (625, 281)
Screenshot: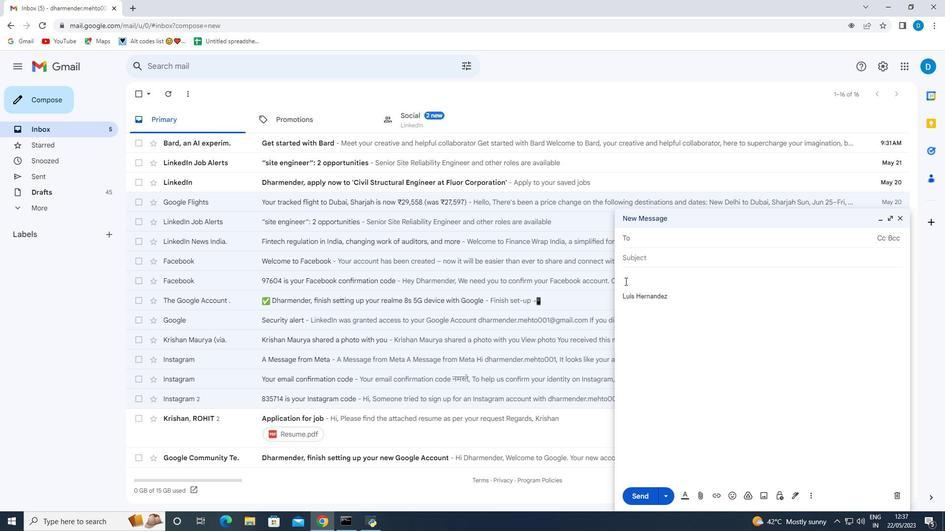 
Action: Mouse moved to (630, 287)
Screenshot: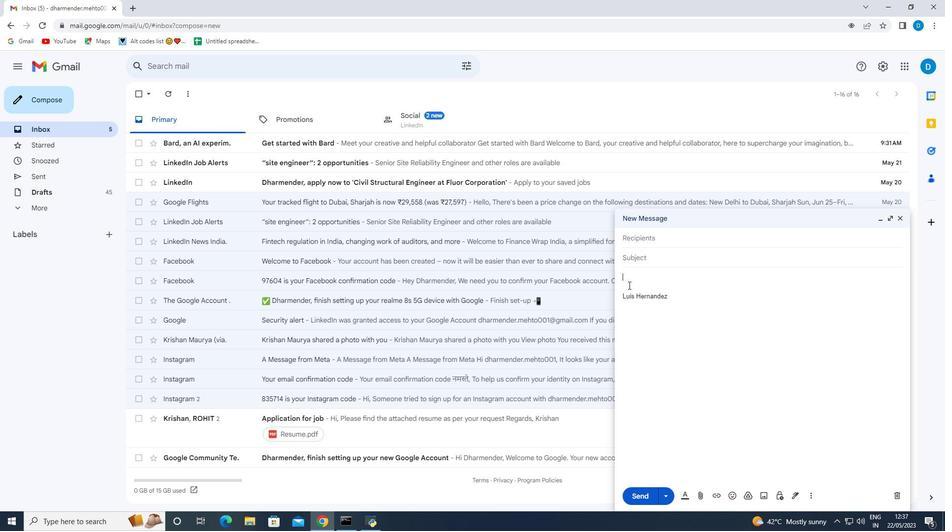 
Action: Key pressed <Key.shift>Have<Key.space>a<Key.space><Key.shift><Key.shift><Key.shift>great<Key.space><Key.shift>National<Key.space><Key.shift>Alzheimers<Key.space><Key.shift>Disease<Key.space><Key.shift>Awae<Key.backspace>reness<Key.space><Key.shift>Month,
Screenshot: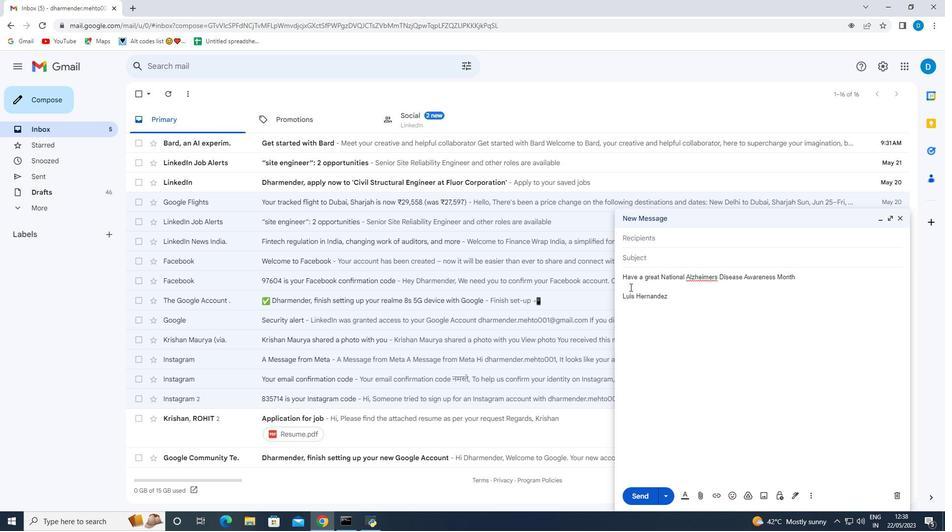 
Action: Mouse moved to (704, 282)
Screenshot: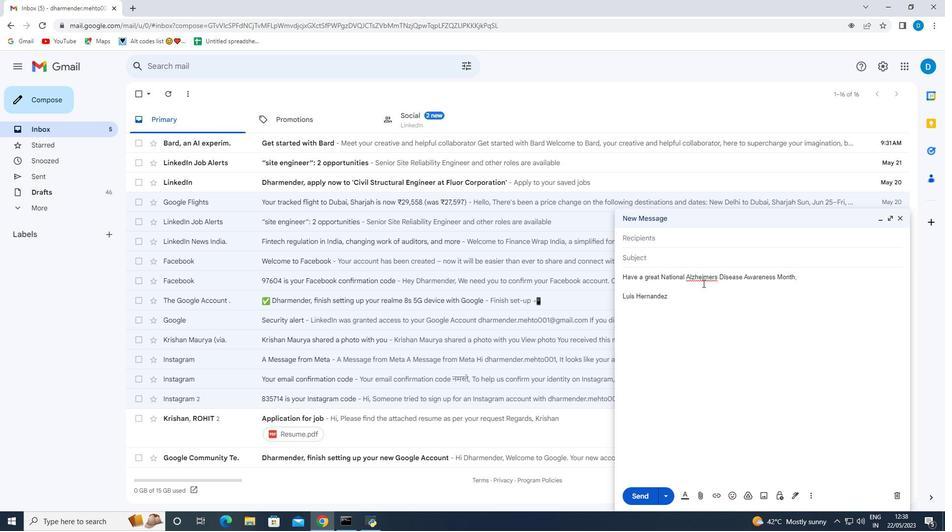 
Action: Mouse pressed right at (704, 282)
Screenshot: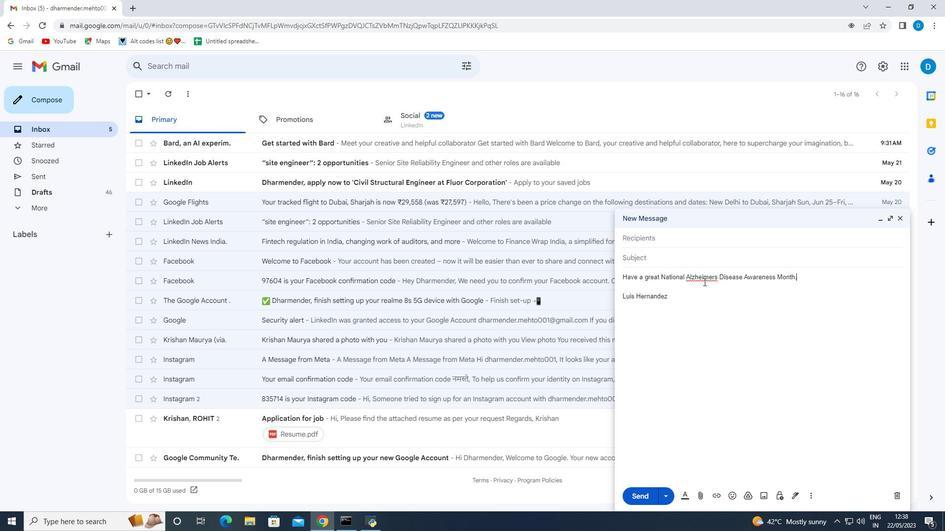 
Action: Mouse moved to (688, 297)
Screenshot: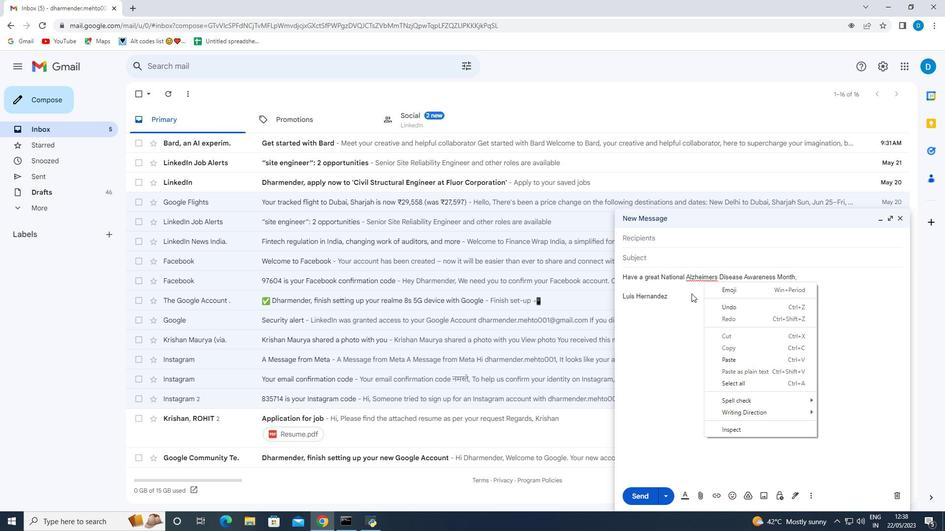 
Action: Mouse pressed left at (688, 297)
Screenshot: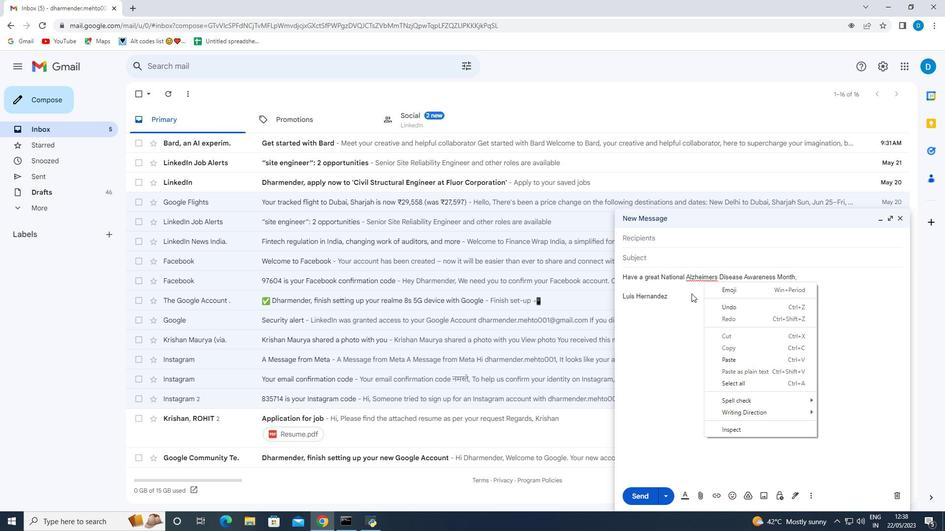 
Action: Mouse moved to (813, 497)
Screenshot: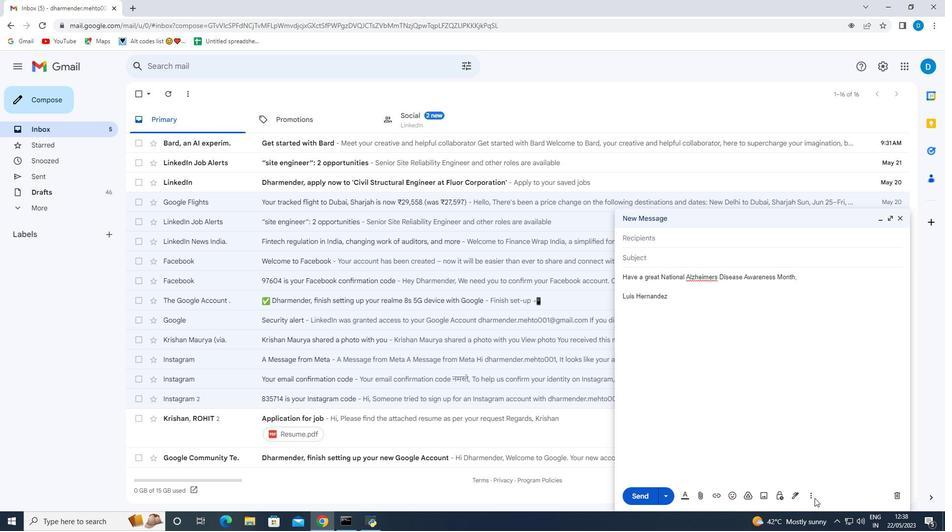 
Action: Mouse pressed left at (813, 497)
Screenshot: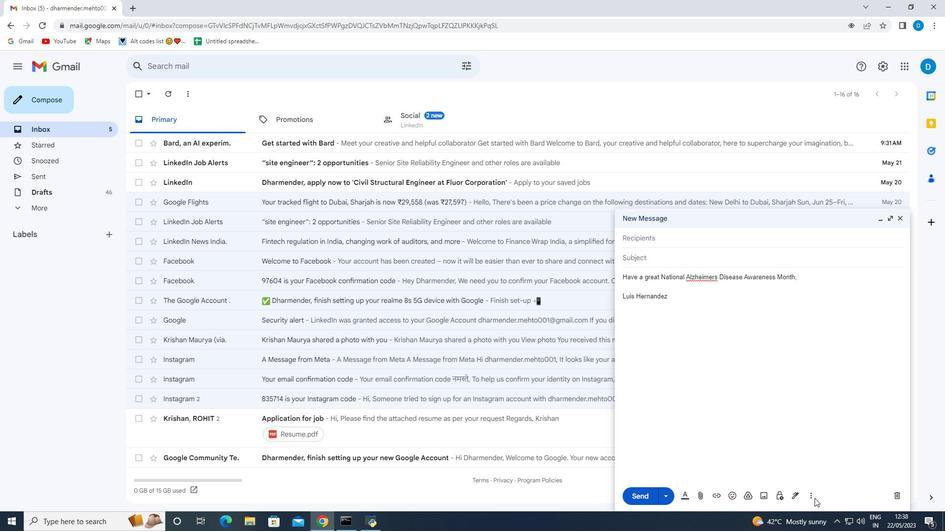 
Action: Mouse moved to (836, 407)
Screenshot: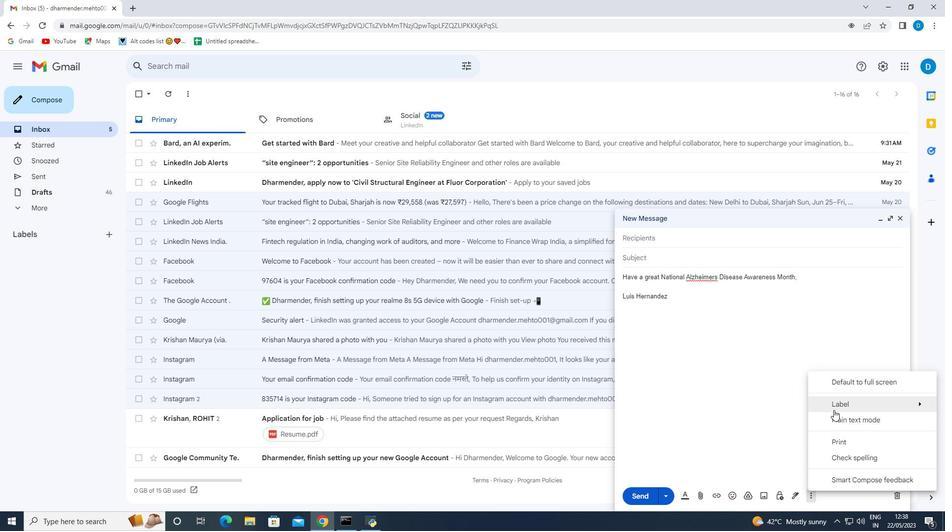 
Action: Mouse pressed left at (836, 407)
Screenshot: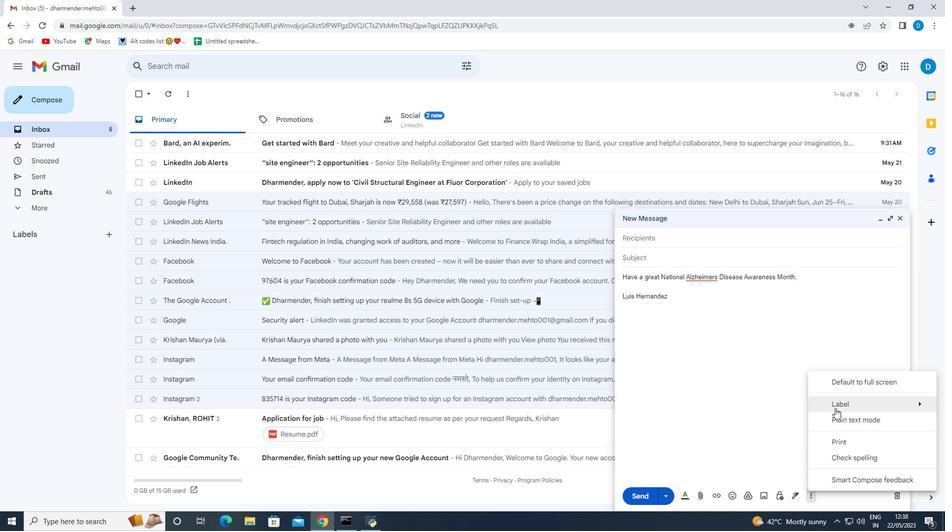 
Action: Mouse moved to (723, 384)
Screenshot: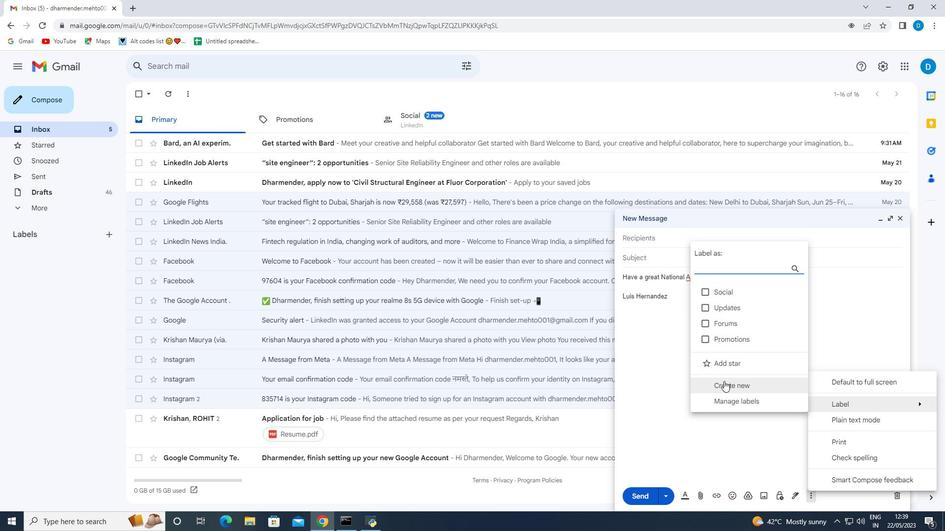 
Action: Mouse pressed left at (723, 384)
Screenshot: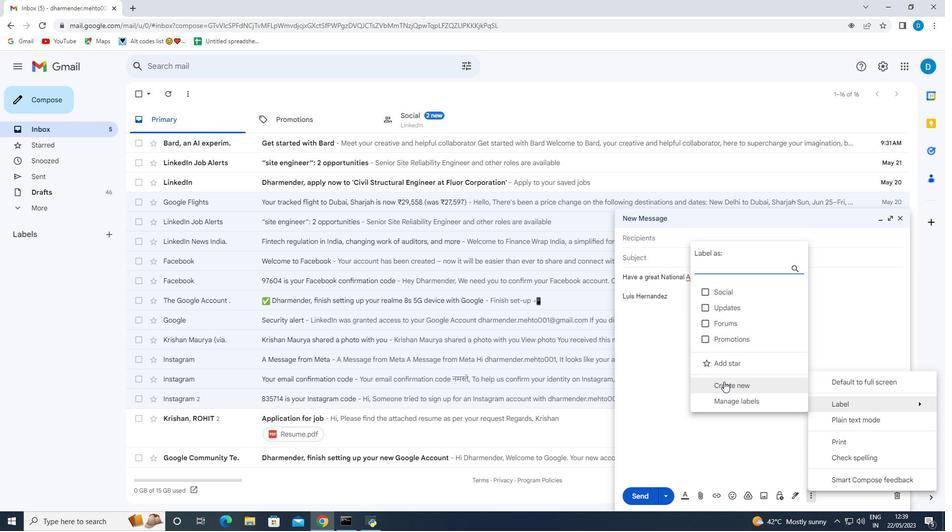 
Action: Mouse moved to (414, 270)
Screenshot: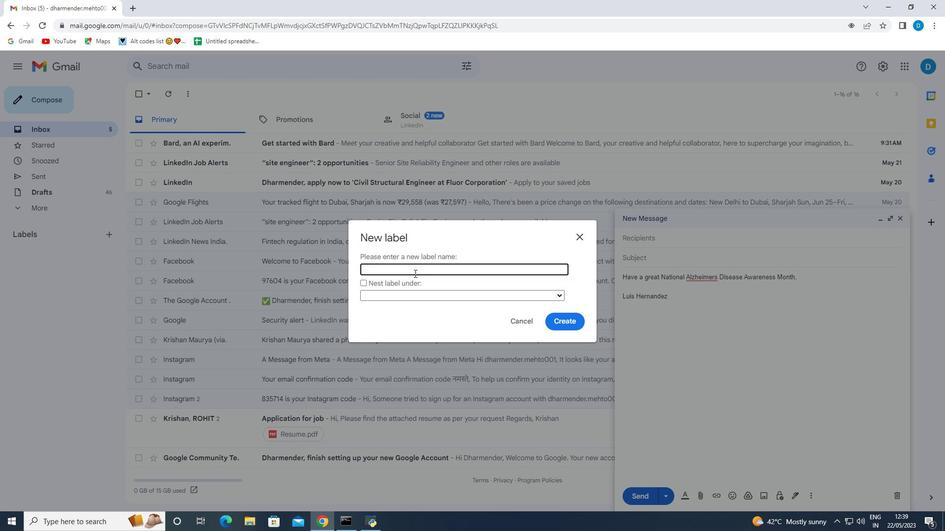 
Action: Mouse pressed left at (414, 270)
Screenshot: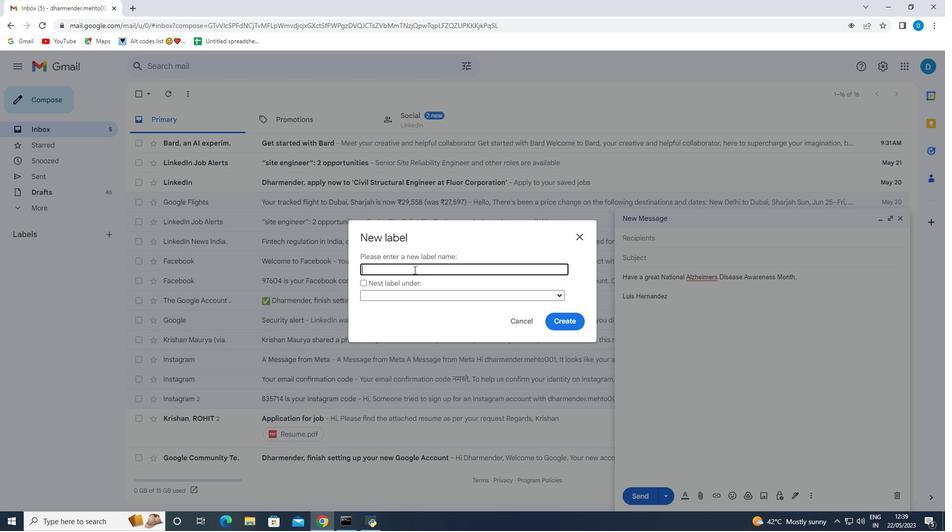 
Action: Key pressed <Key.shift>Tax<Key.space><Key.shift><Key.shift><Key.shift><Key.shift><Key.shift><Key.shift><Key.shift><Key.shift><Key.shift><Key.shift><Key.shift><Key.shift><Key.shift>fillings
Screenshot: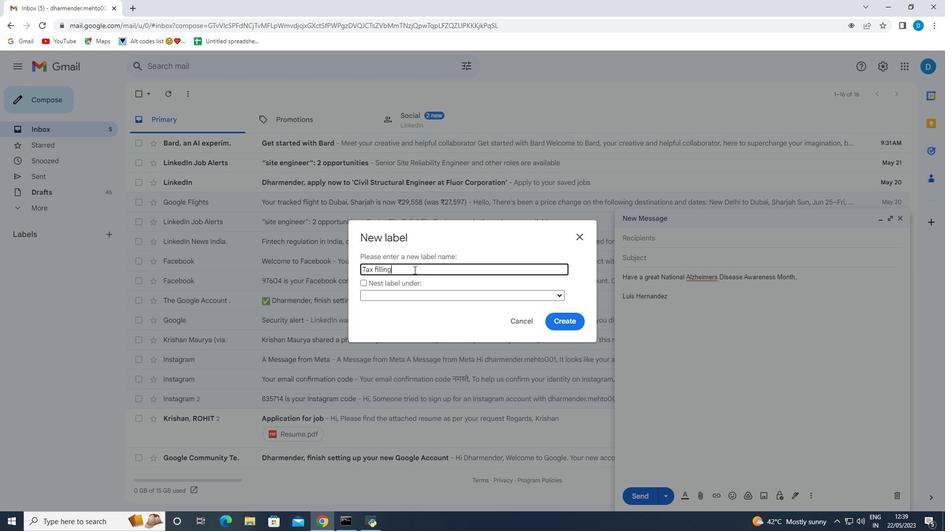 
Action: Mouse moved to (558, 321)
Screenshot: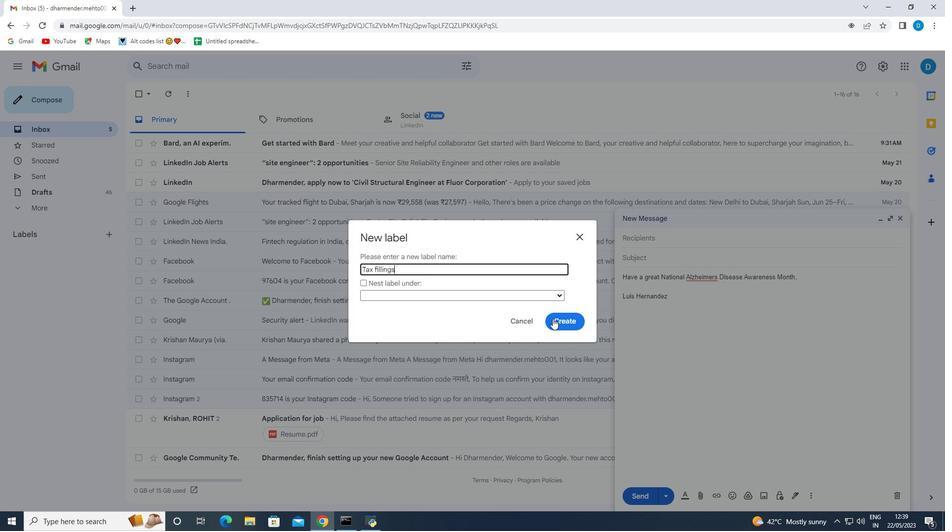 
Action: Mouse pressed left at (558, 321)
Screenshot: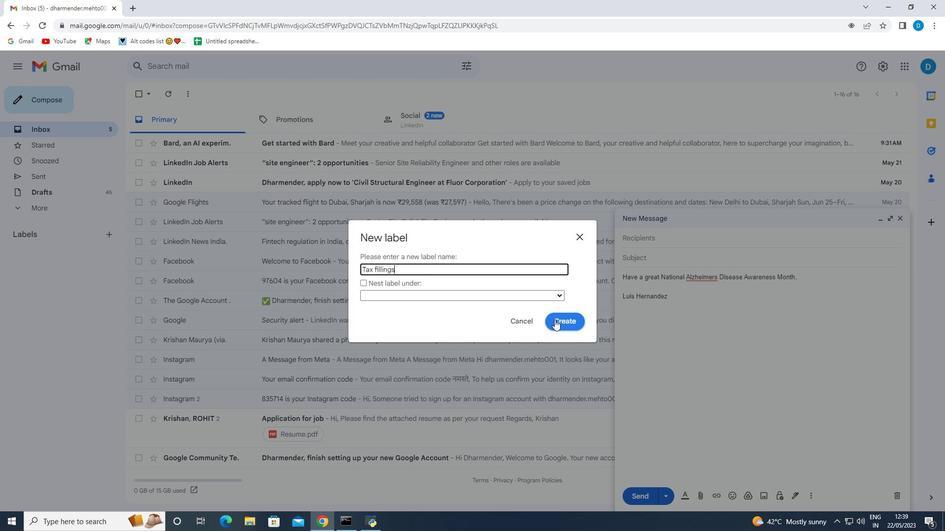 
Action: Mouse moved to (641, 238)
Screenshot: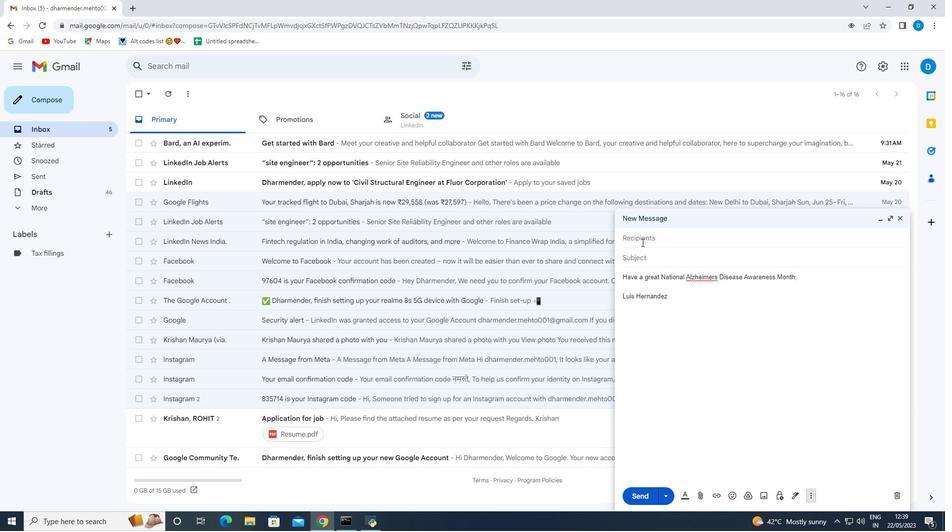 
Action: Mouse pressed left at (641, 238)
Screenshot: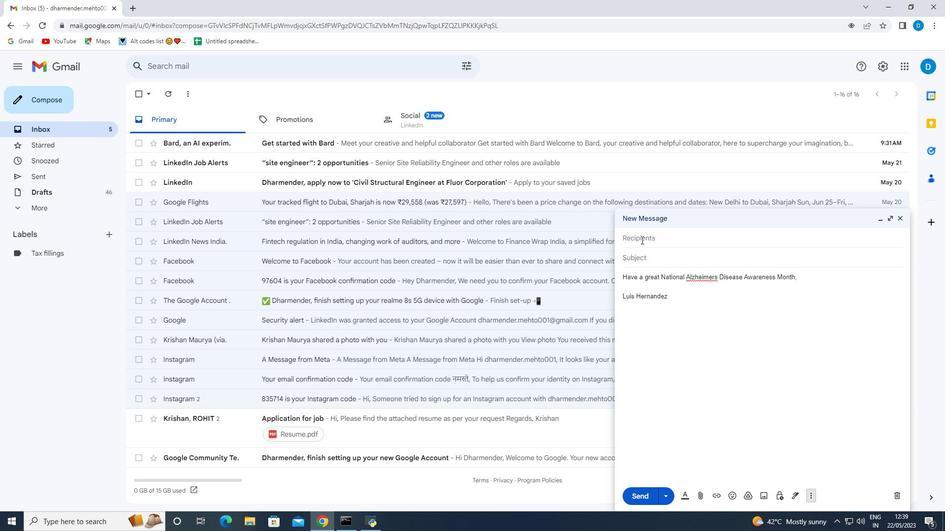 
Action: Key pressed softage.9<Key.shift>@softage.net
Screenshot: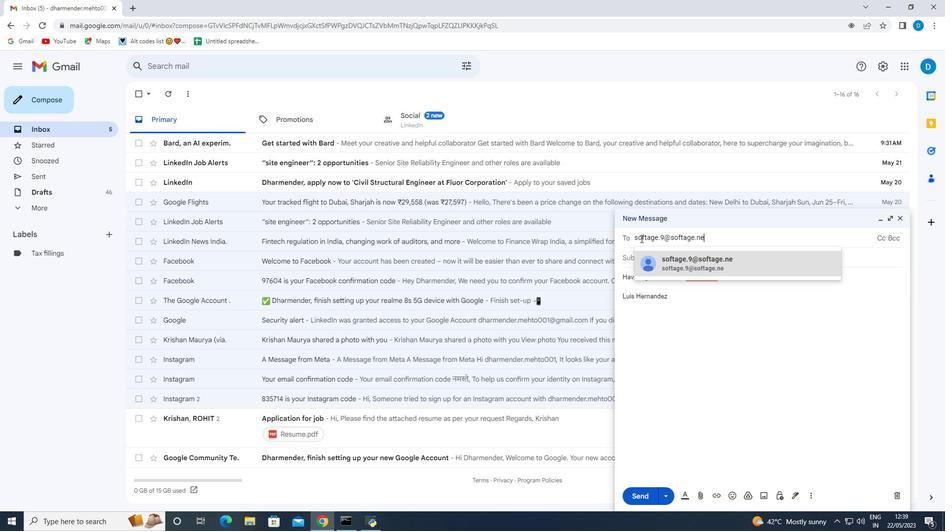 
Action: Mouse moved to (699, 263)
Screenshot: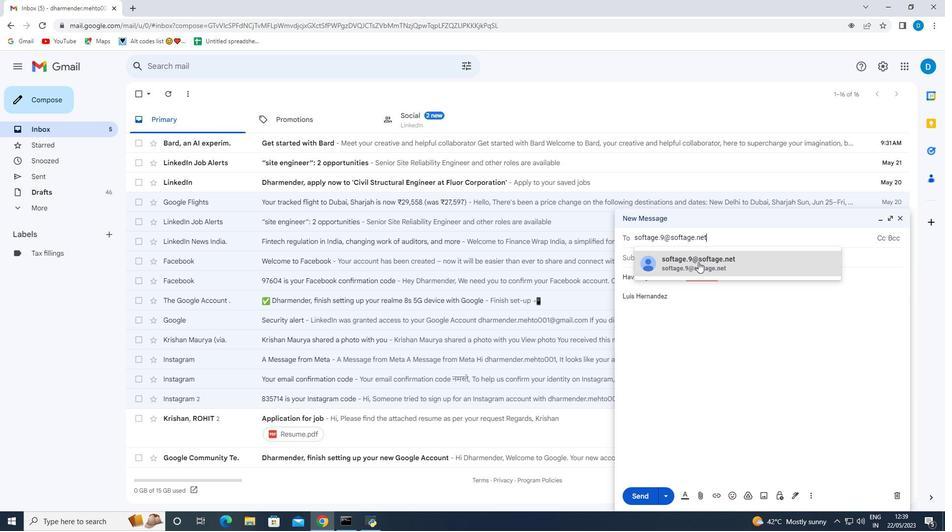 
Action: Mouse pressed left at (699, 263)
Screenshot: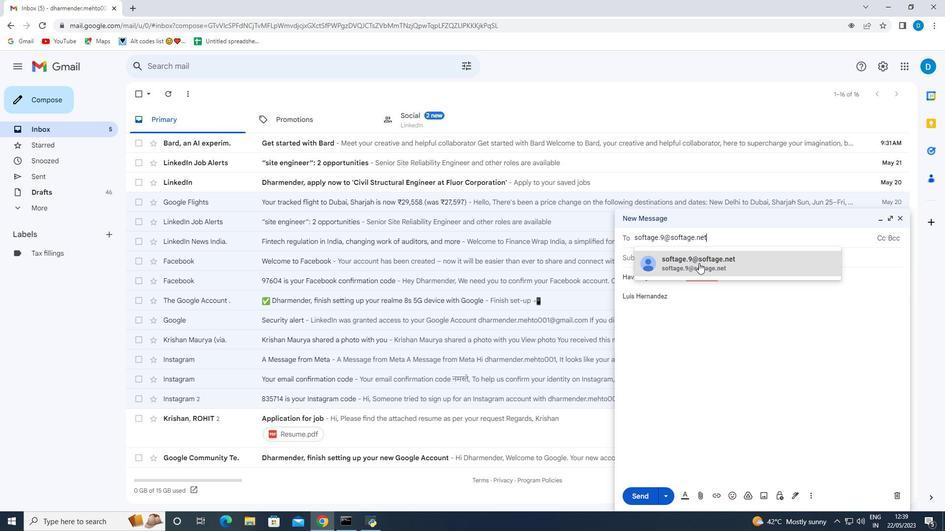 
Action: Mouse moved to (669, 383)
Screenshot: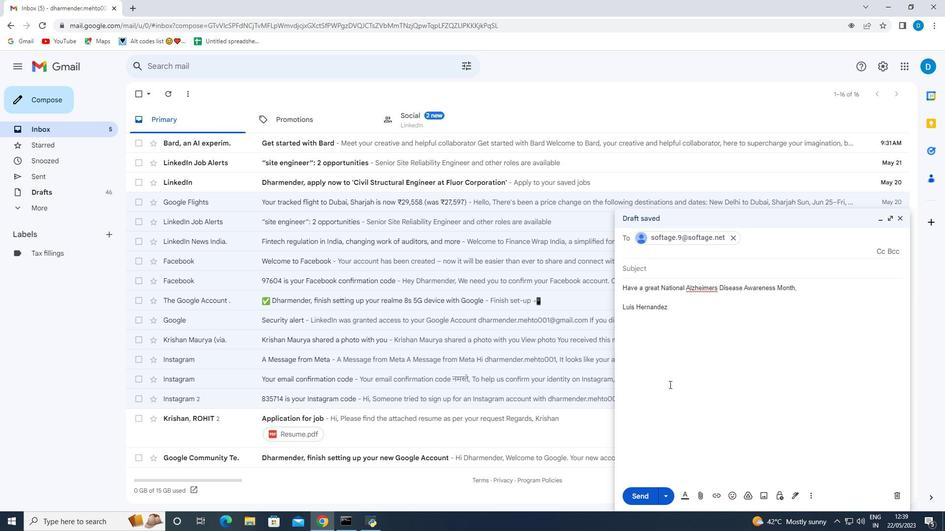 
Action: Mouse scrolled (669, 383) with delta (0, 0)
Screenshot: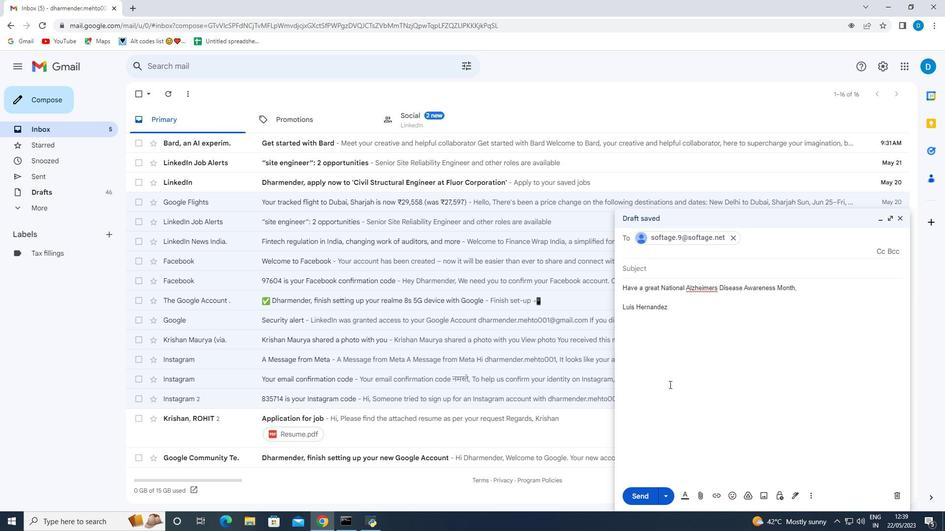 
Action: Mouse moved to (669, 385)
Screenshot: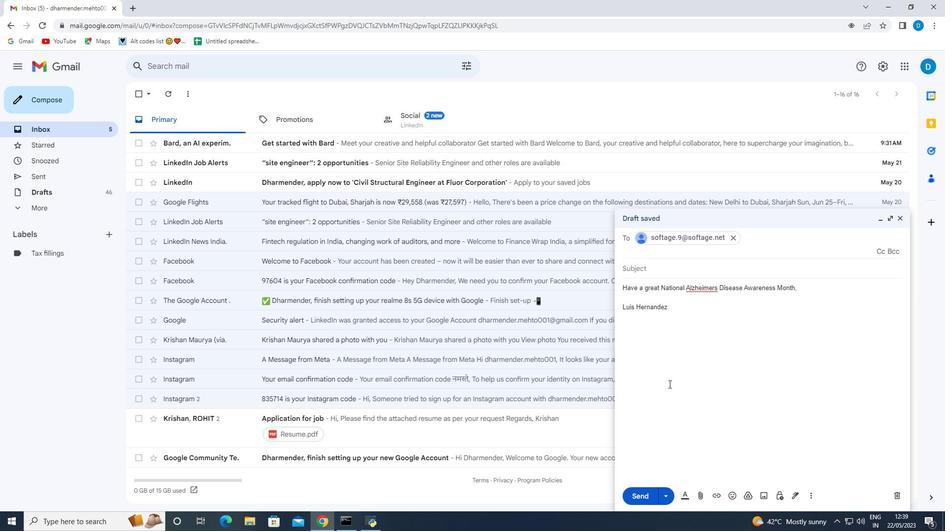 
Action: Mouse scrolled (669, 385) with delta (0, 0)
Screenshot: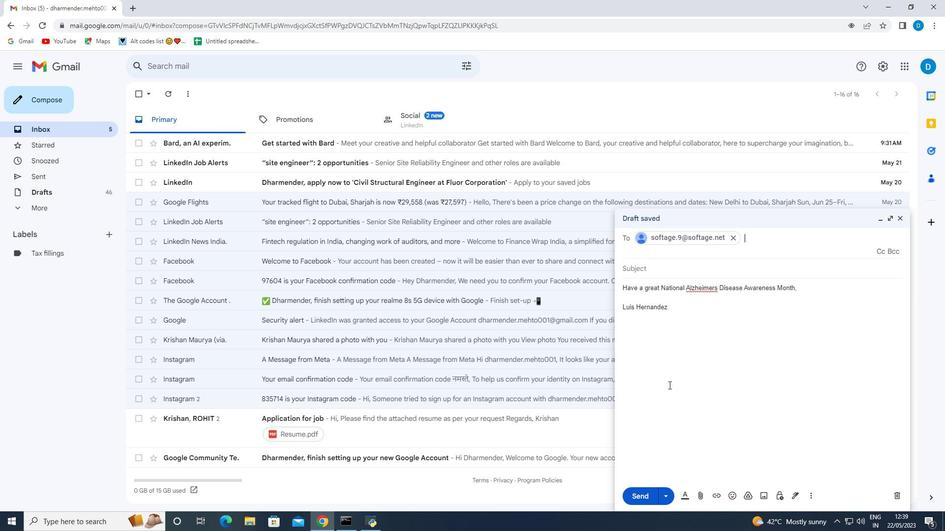 
Action: Mouse scrolled (669, 385) with delta (0, 0)
Screenshot: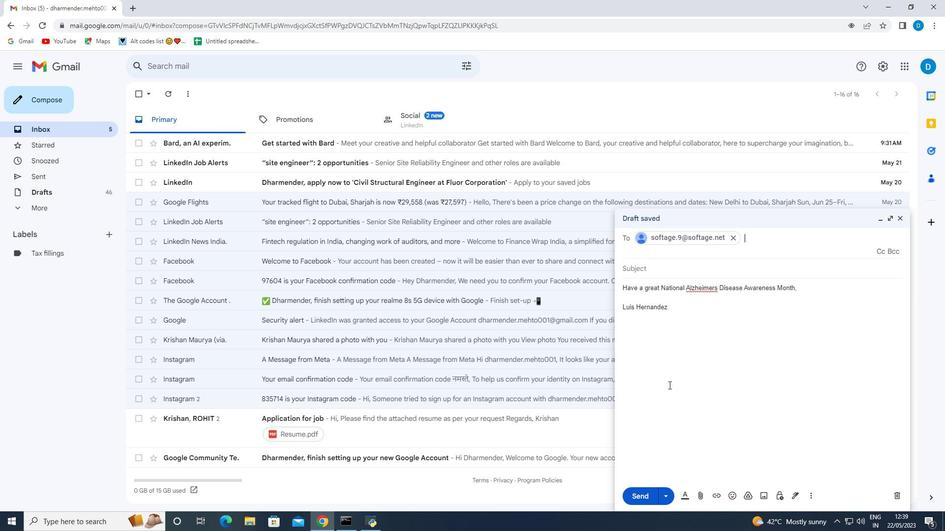 
Action: Mouse moved to (810, 494)
Screenshot: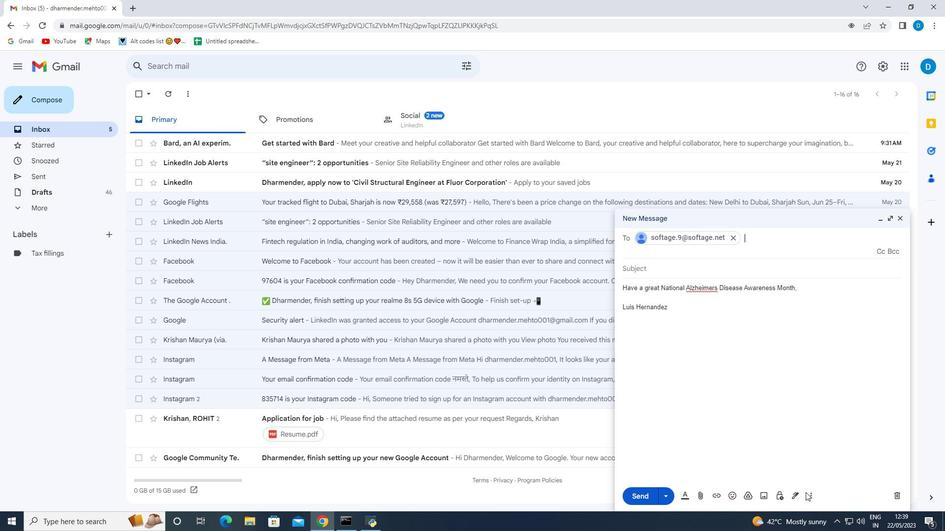 
Action: Mouse pressed left at (810, 494)
Screenshot: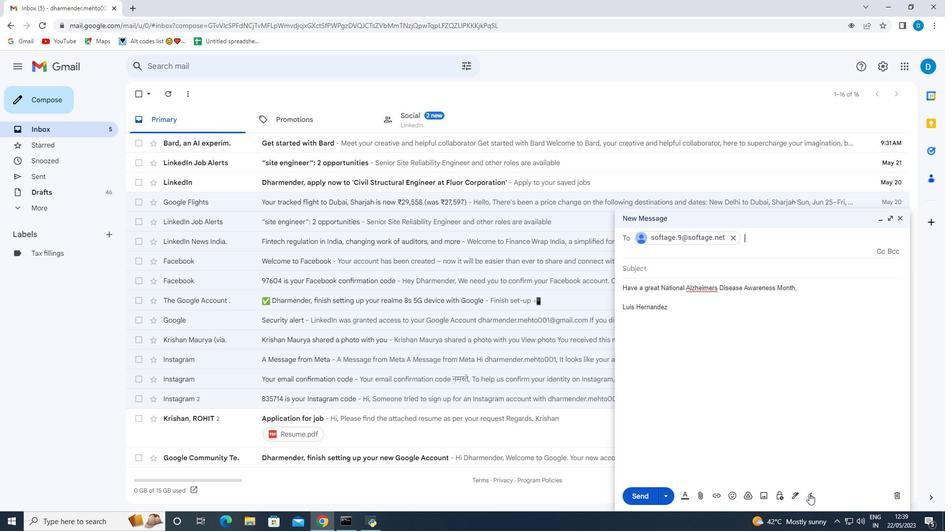 
Action: Mouse moved to (840, 401)
Screenshot: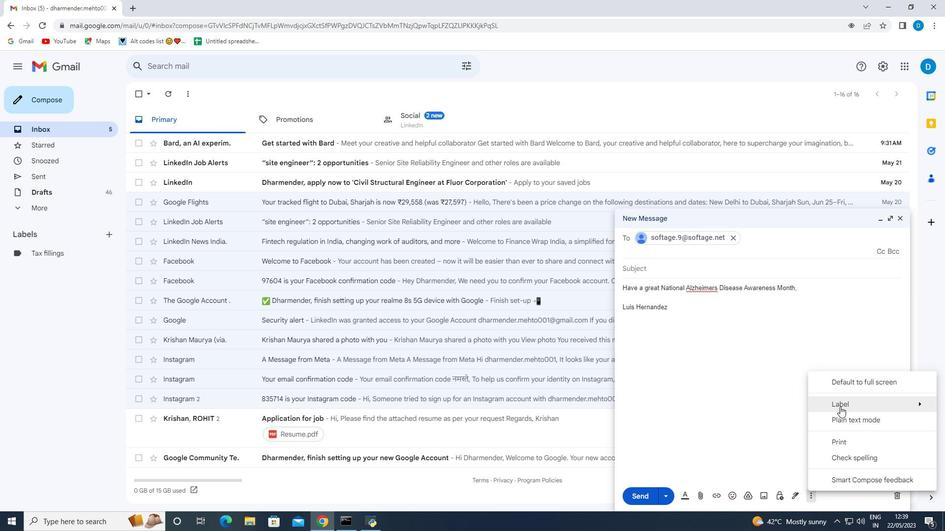 
Action: Mouse pressed left at (840, 401)
Screenshot: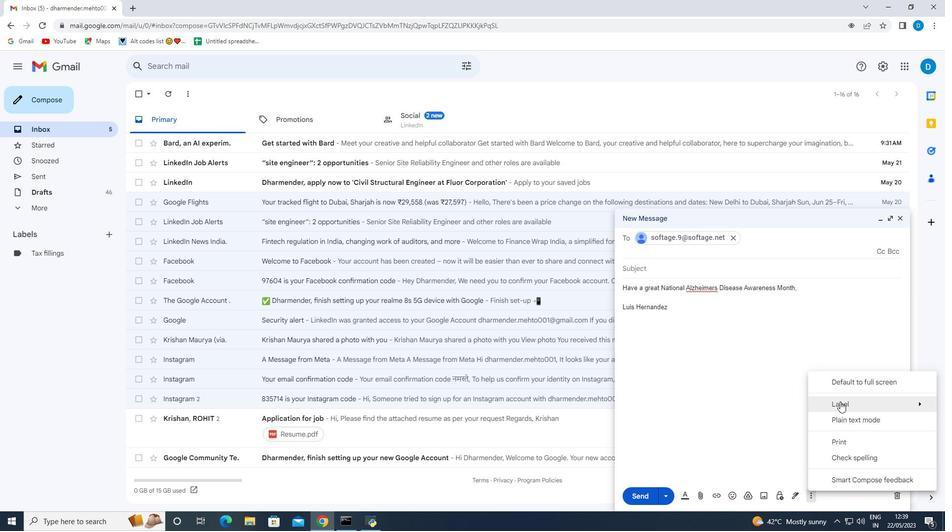 
Action: Mouse moved to (672, 390)
Screenshot: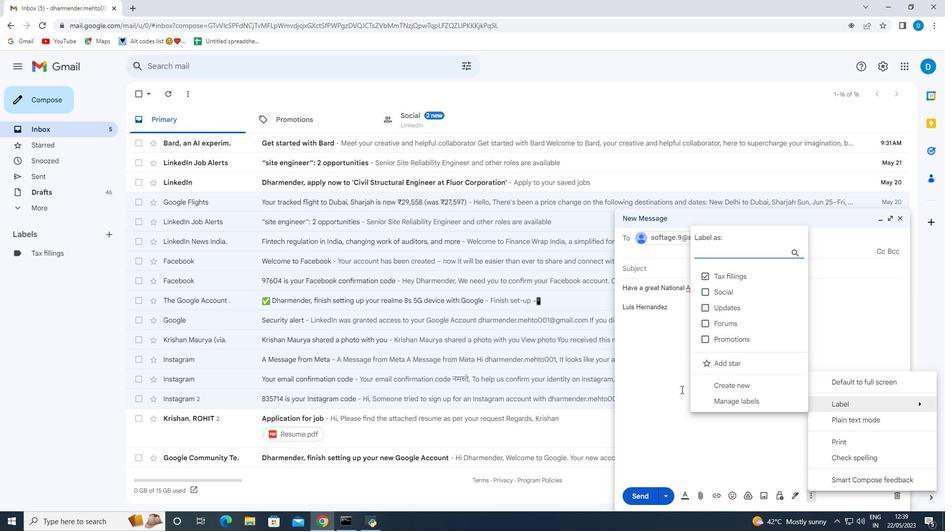 
Action: Mouse pressed left at (672, 390)
Screenshot: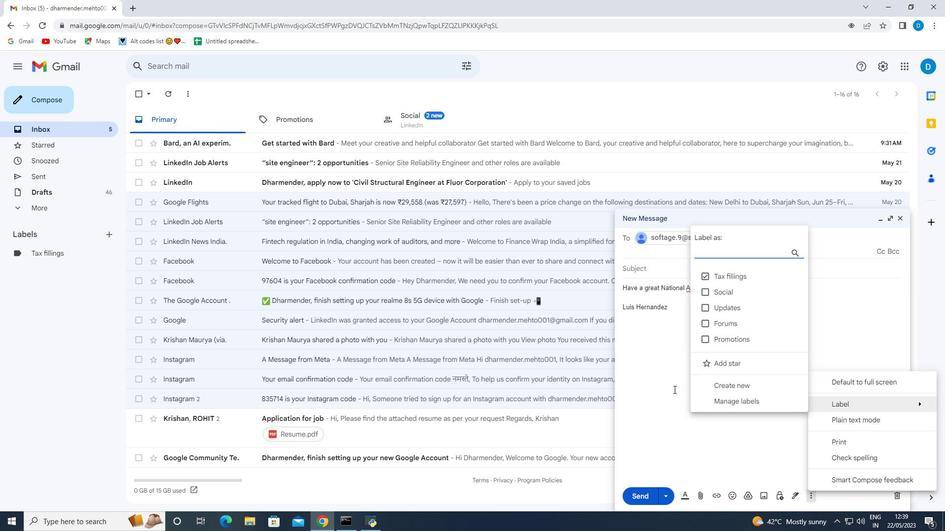 
Action: Mouse moved to (110, 253)
Screenshot: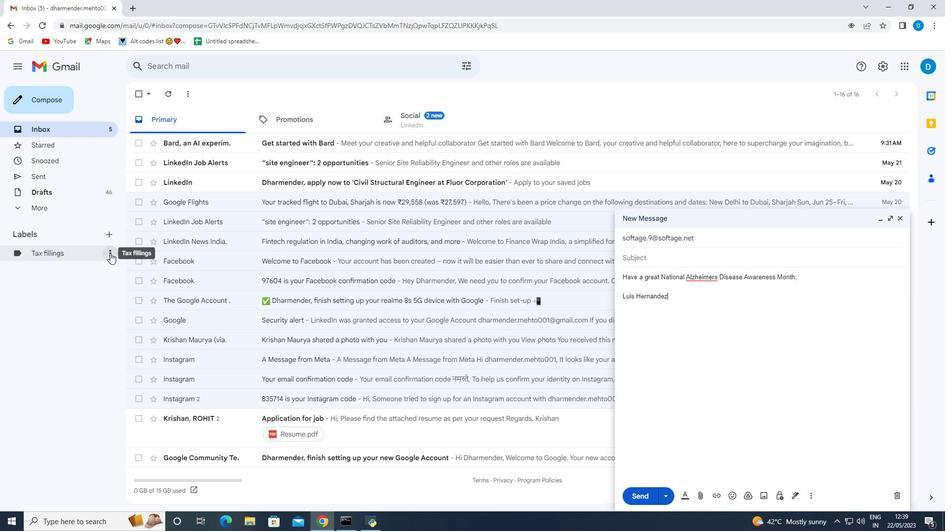 
Action: Mouse pressed left at (110, 253)
Screenshot: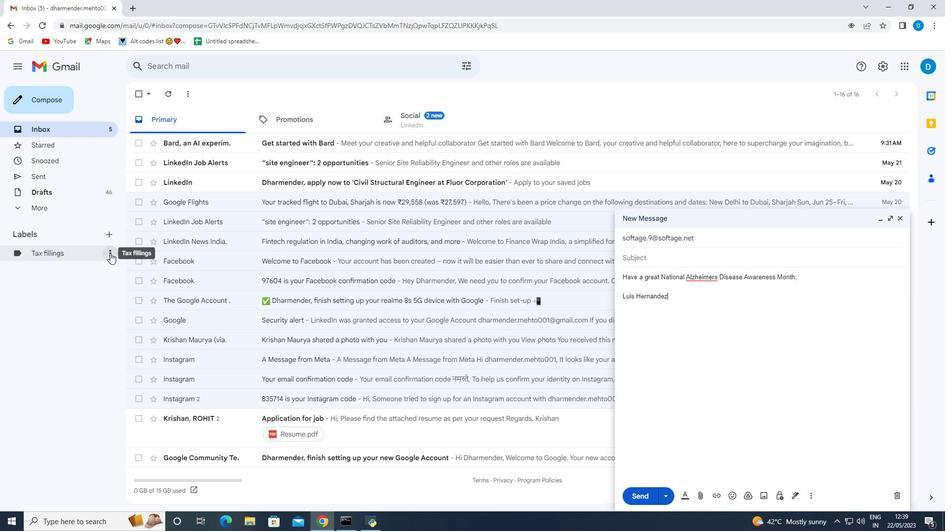 
Action: Mouse moved to (134, 269)
Screenshot: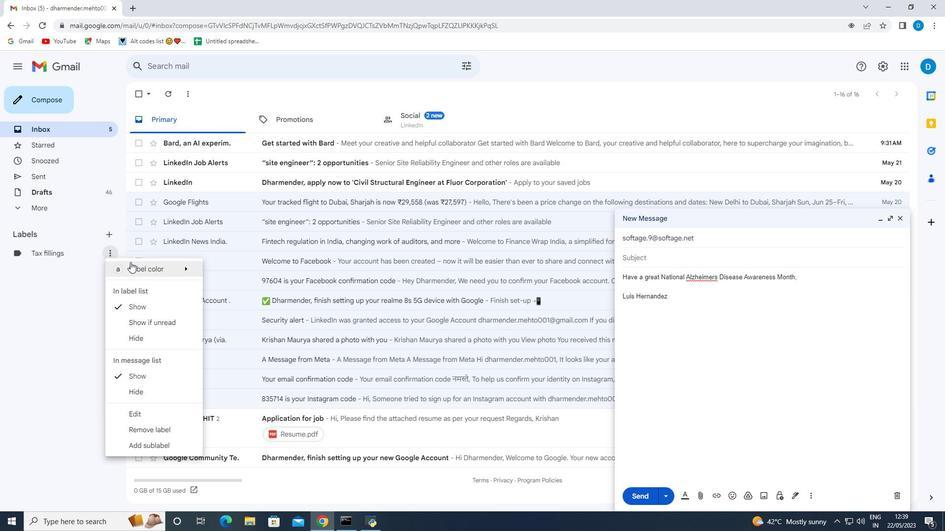
Action: Mouse pressed left at (134, 269)
Screenshot: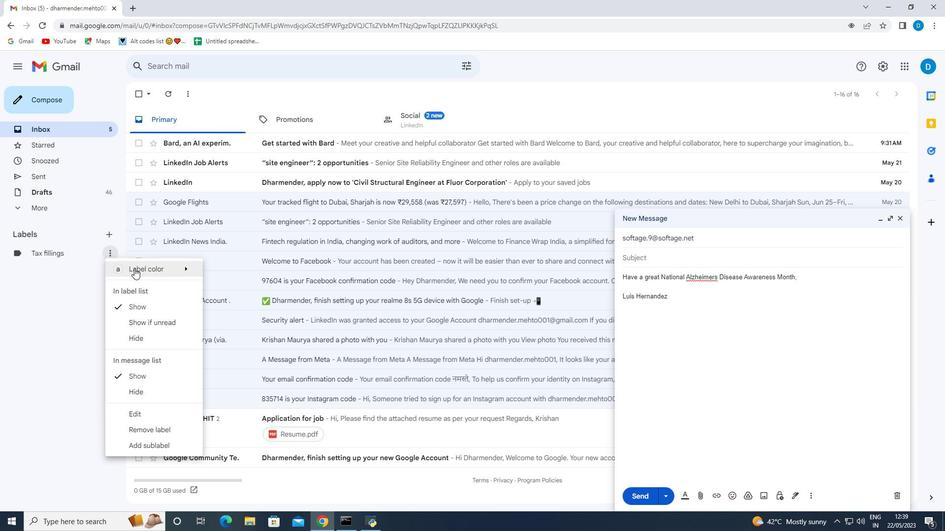 
Action: Mouse moved to (291, 290)
Screenshot: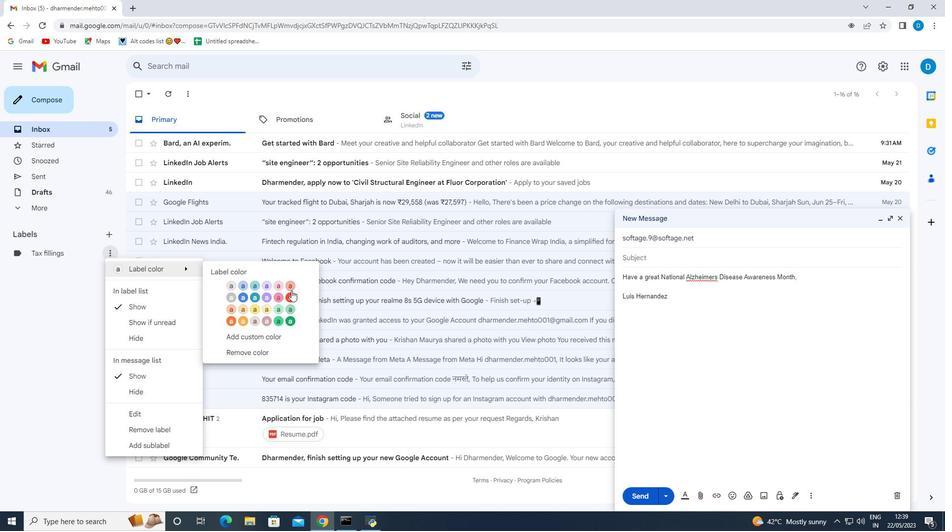 
Action: Mouse pressed left at (291, 290)
Screenshot: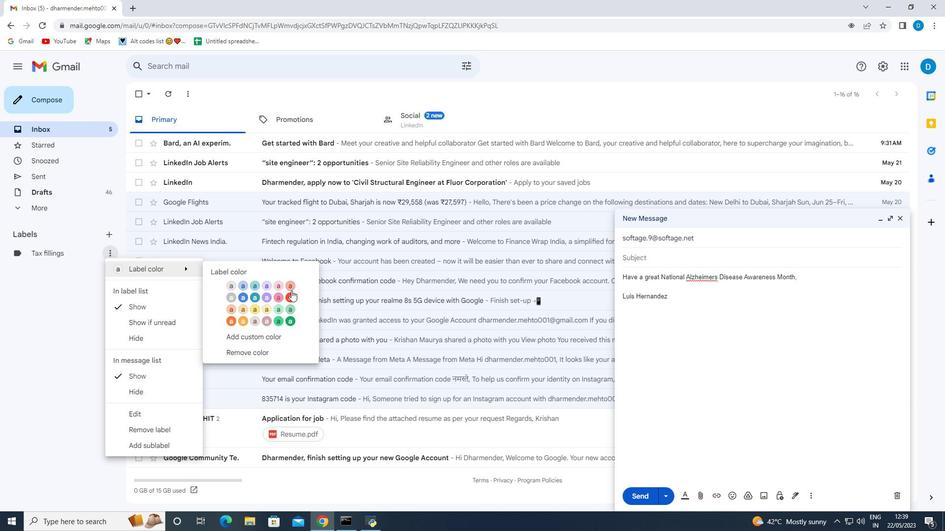 
Action: Mouse moved to (704, 426)
Screenshot: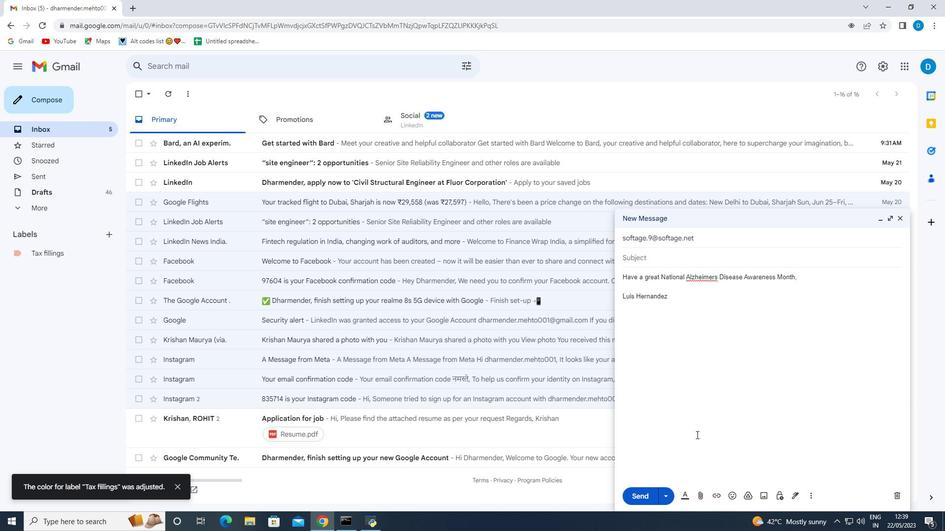 
Action: Mouse pressed left at (704, 426)
Screenshot: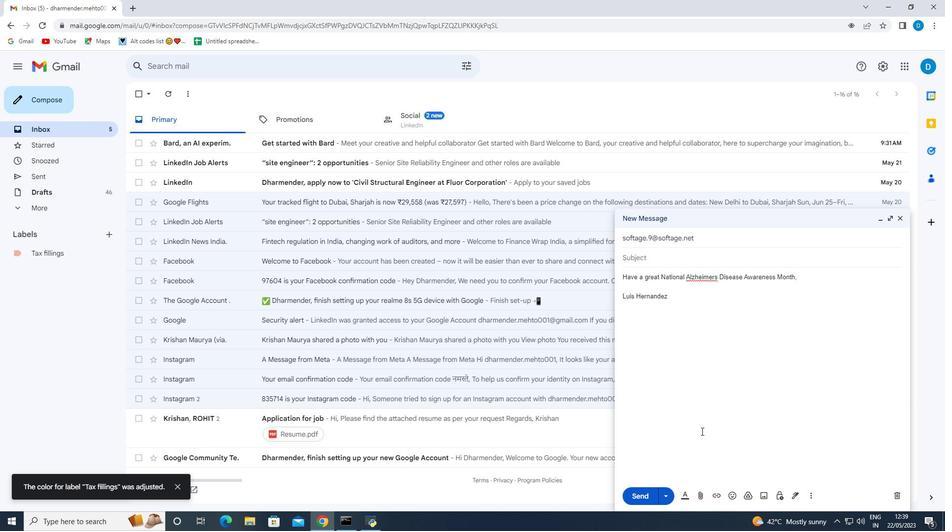 
Action: Mouse moved to (727, 325)
Screenshot: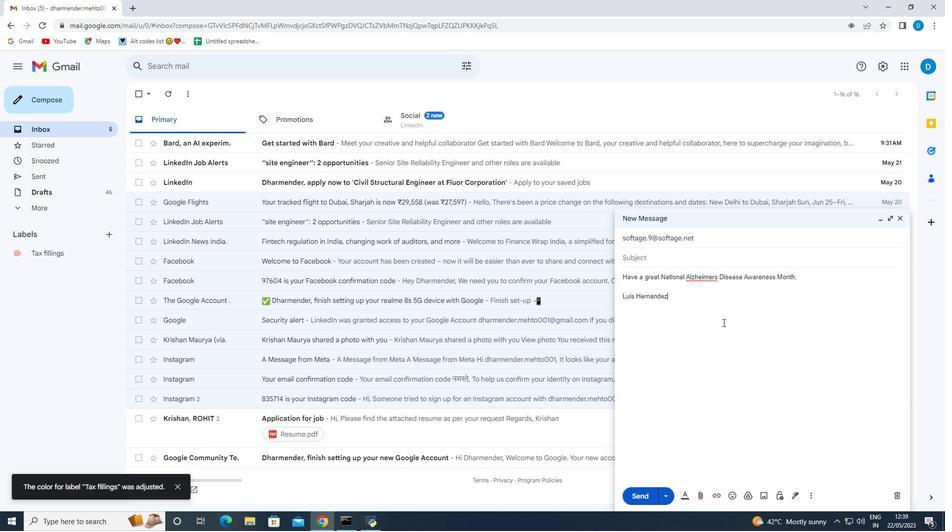
